 Task: Find connections with filter location Dongcun with filter topic #LetsWork with filter profile language Spanish with filter current company Pharma & Life Sciences Jobs with filter school MIT World Peace University with filter industry Performing Arts and Spectator Sports with filter service category Immigration Law with filter keywords title Communications Director
Action: Mouse moved to (494, 52)
Screenshot: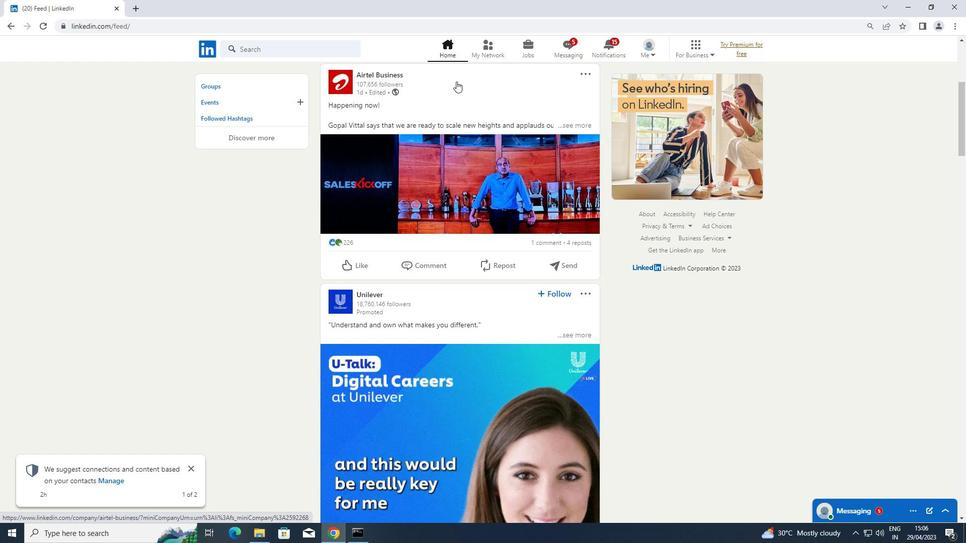 
Action: Mouse pressed left at (494, 52)
Screenshot: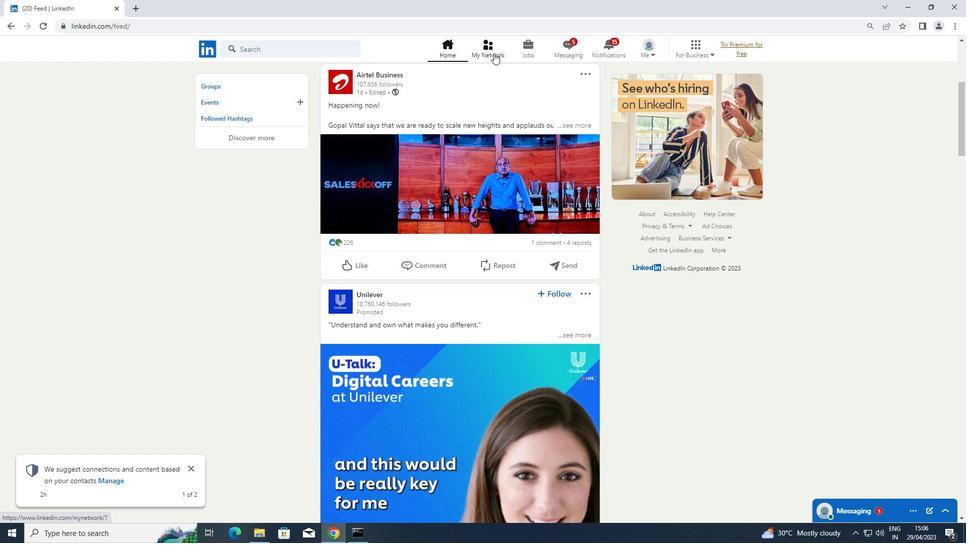 
Action: Mouse moved to (279, 98)
Screenshot: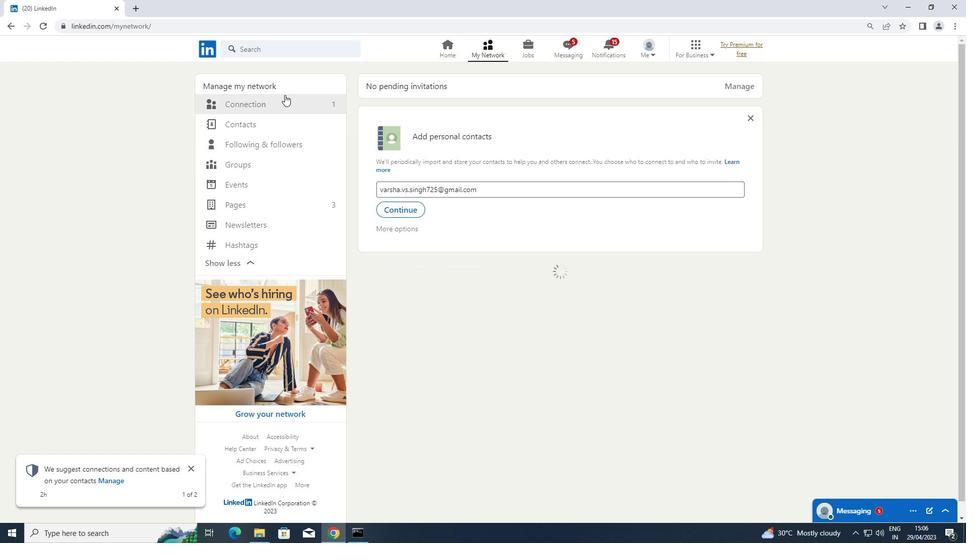 
Action: Mouse pressed left at (279, 98)
Screenshot: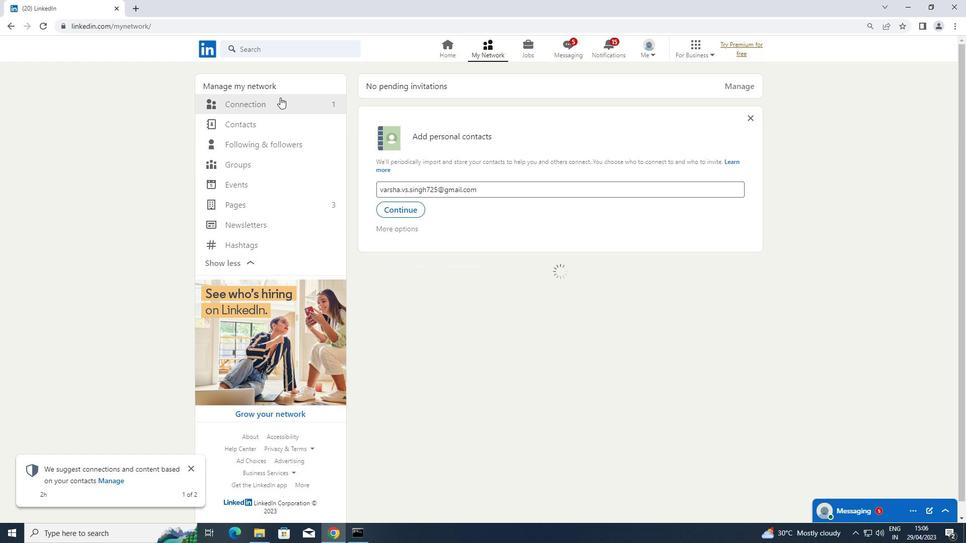 
Action: Mouse moved to (536, 101)
Screenshot: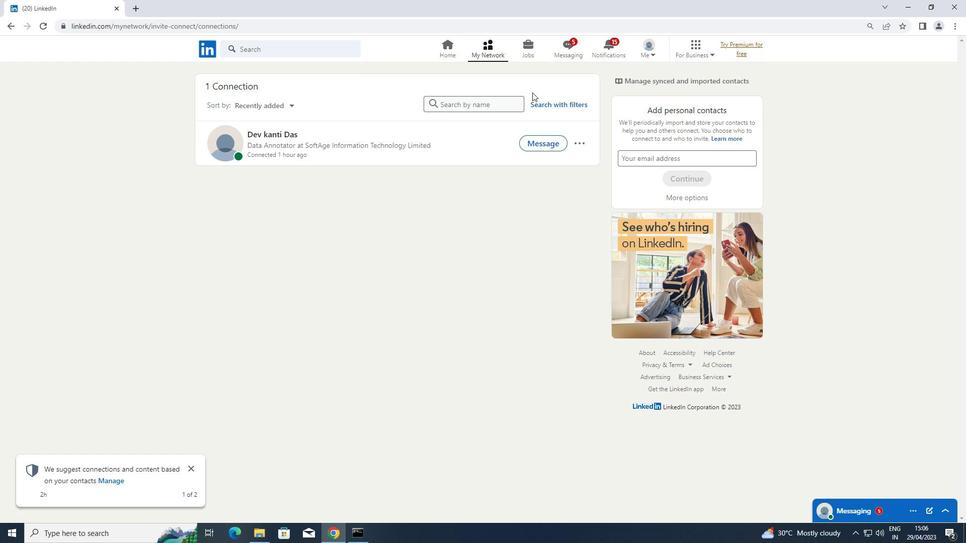 
Action: Mouse pressed left at (536, 101)
Screenshot: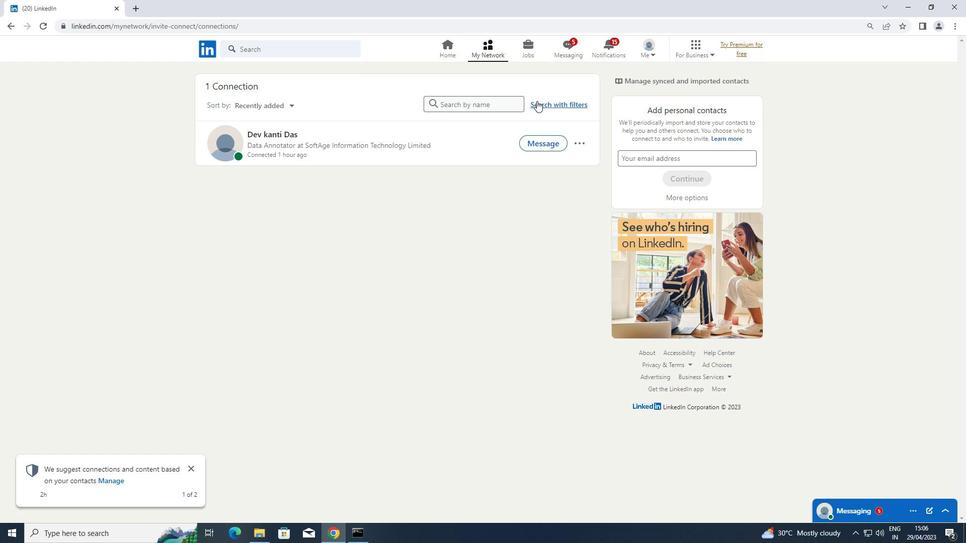 
Action: Mouse moved to (514, 77)
Screenshot: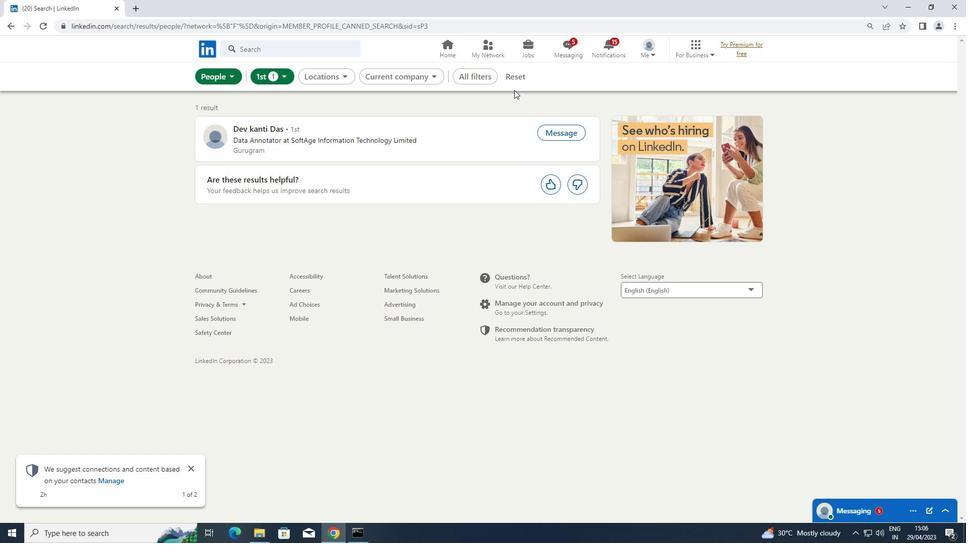 
Action: Mouse pressed left at (514, 77)
Screenshot: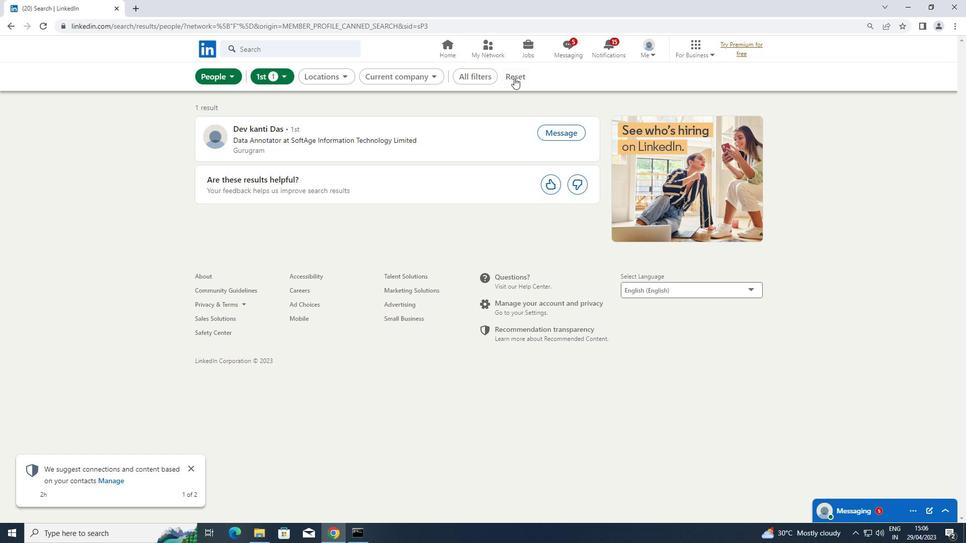 
Action: Mouse pressed left at (514, 77)
Screenshot: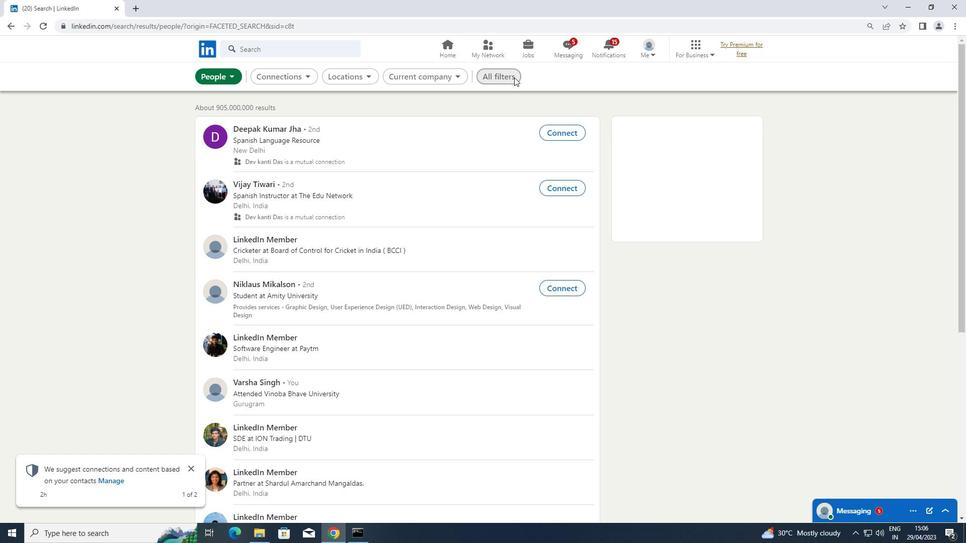 
Action: Mouse moved to (793, 192)
Screenshot: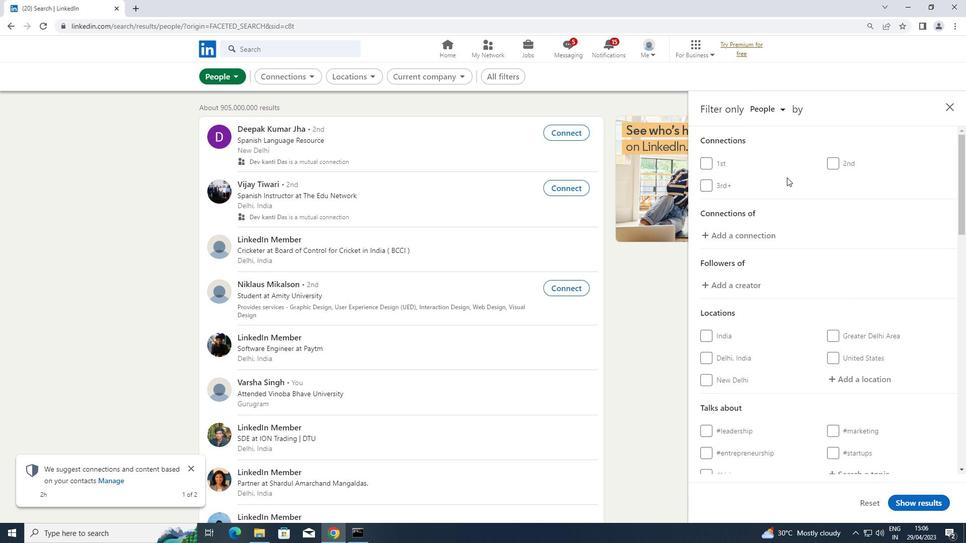 
Action: Mouse scrolled (793, 192) with delta (0, 0)
Screenshot: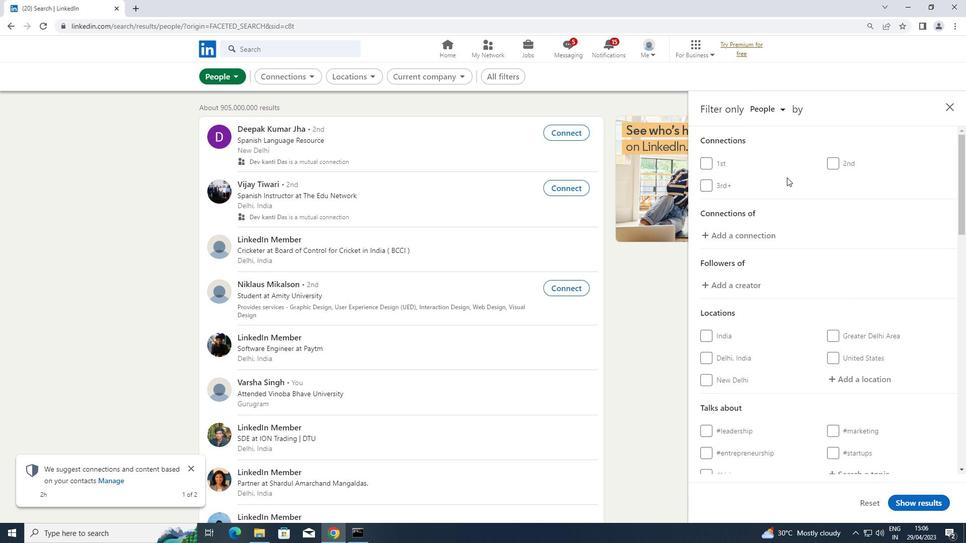 
Action: Mouse moved to (858, 333)
Screenshot: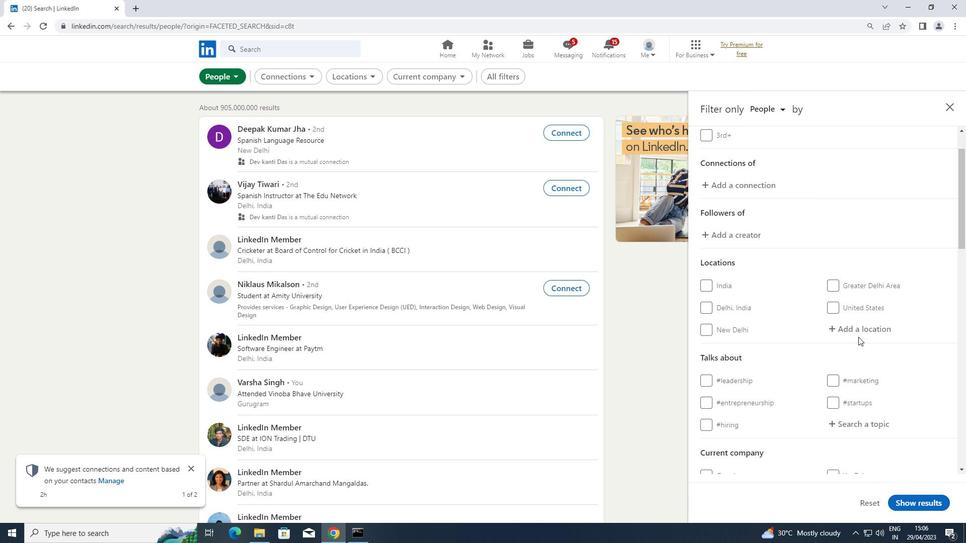 
Action: Mouse pressed left at (858, 333)
Screenshot: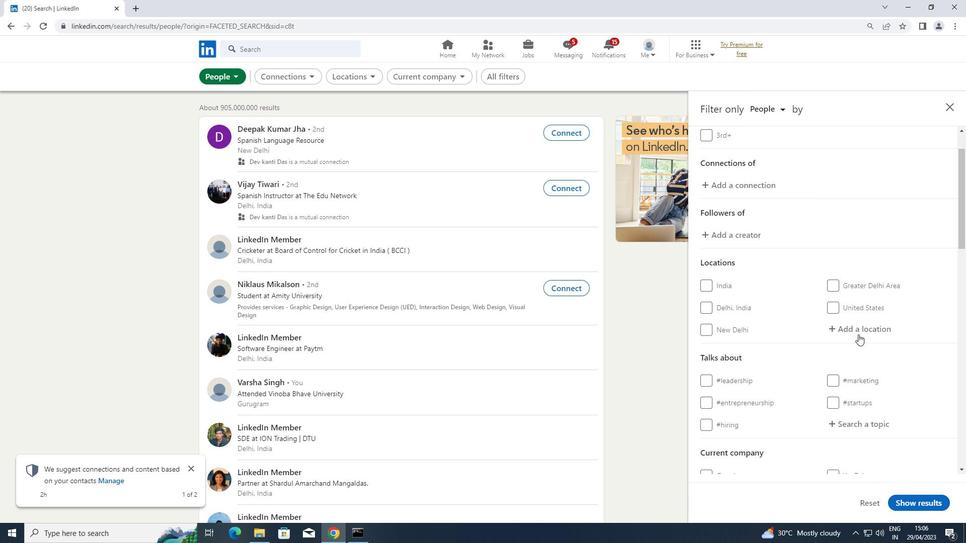 
Action: Key pressed <Key.shift>DONGCUN
Screenshot: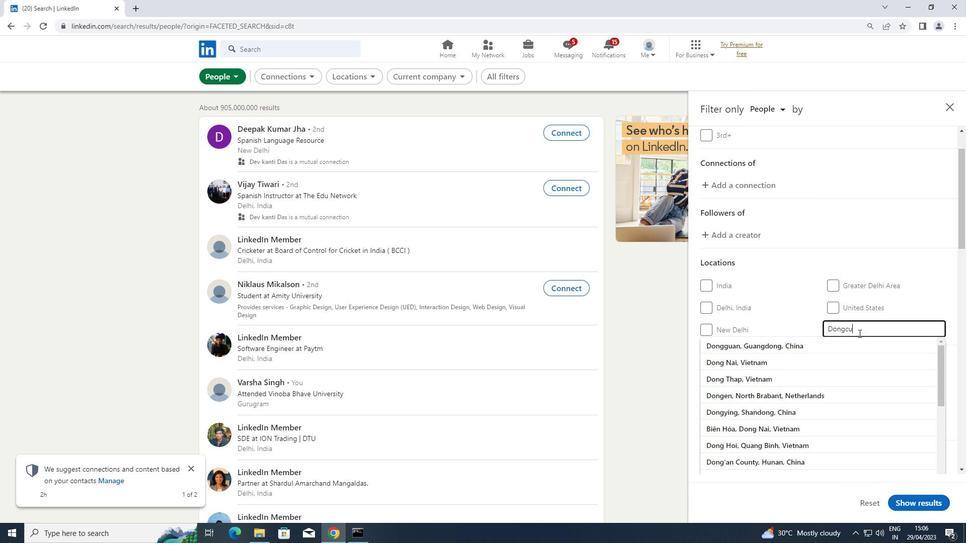 
Action: Mouse moved to (815, 348)
Screenshot: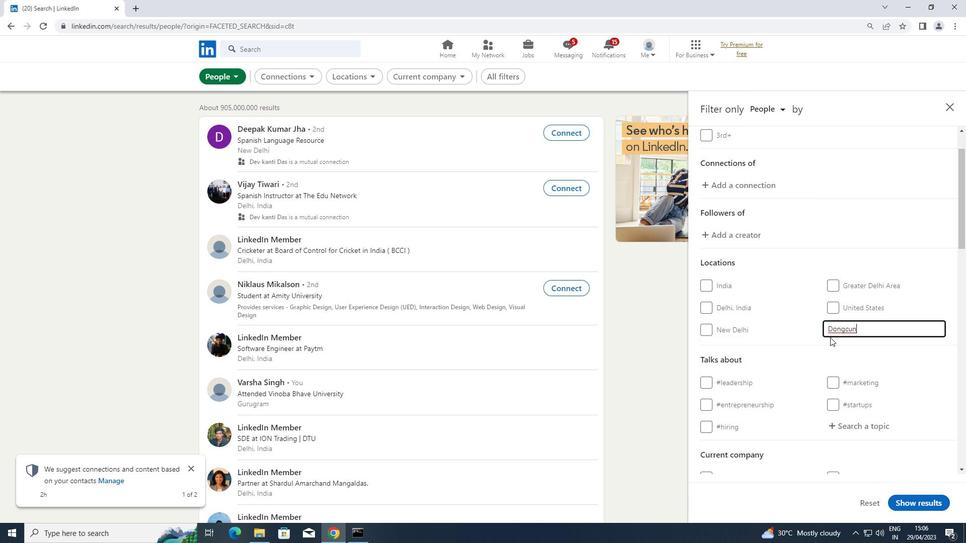 
Action: Mouse scrolled (815, 347) with delta (0, 0)
Screenshot: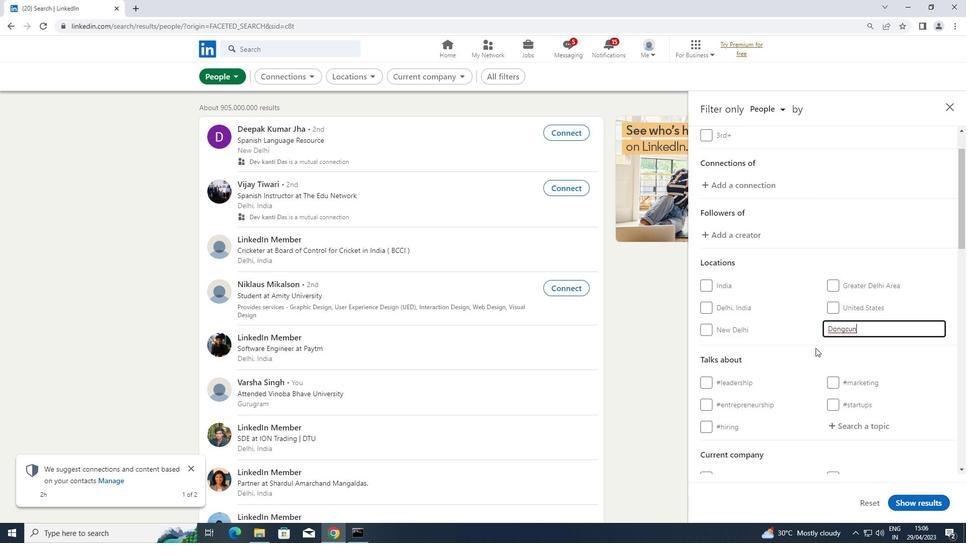 
Action: Mouse moved to (834, 373)
Screenshot: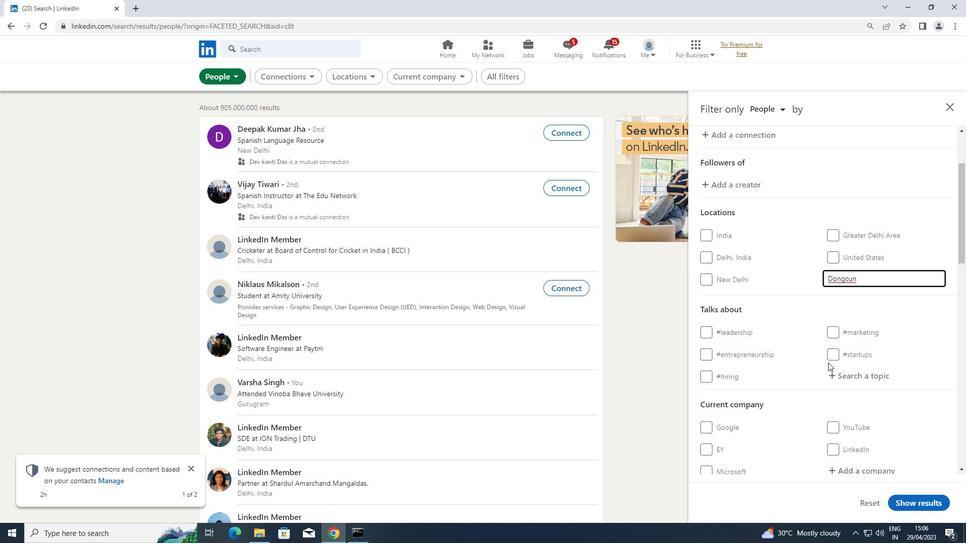 
Action: Mouse pressed left at (834, 373)
Screenshot: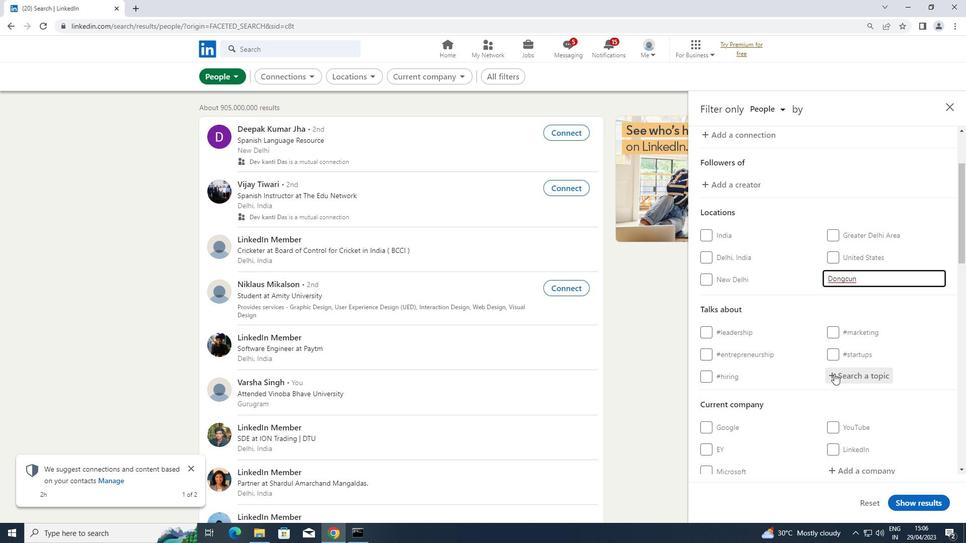 
Action: Key pressed <Key.shift>#<Key.shift>LETS<Key.shift>WORK
Screenshot: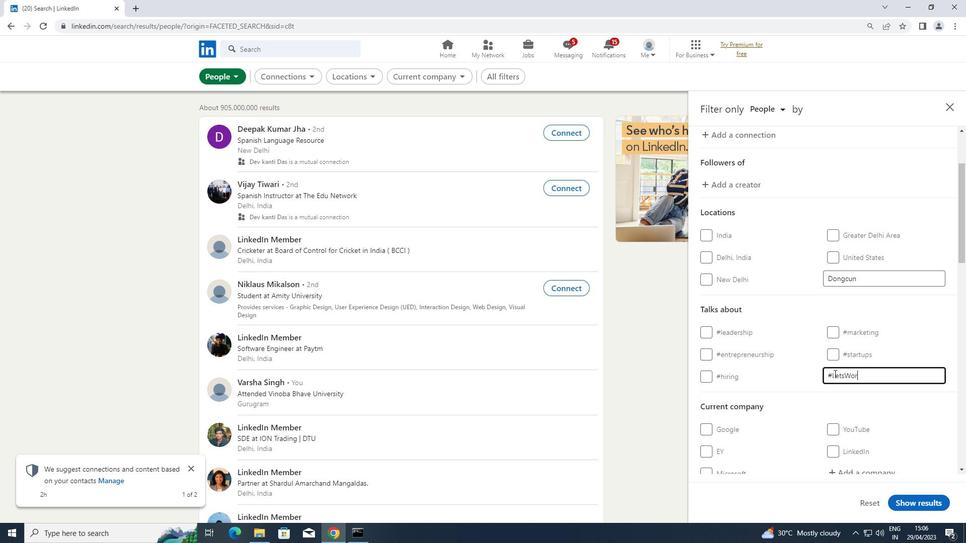 
Action: Mouse moved to (782, 398)
Screenshot: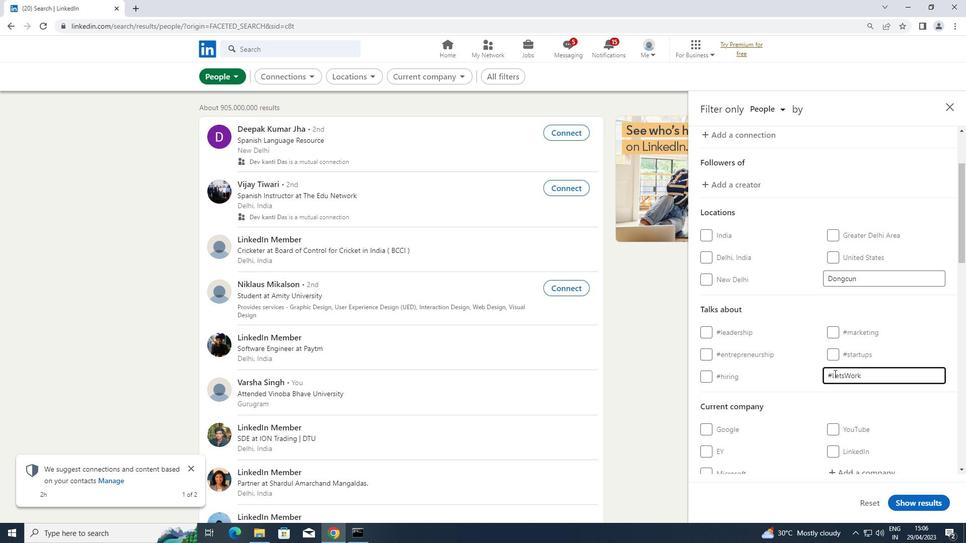 
Action: Mouse scrolled (782, 398) with delta (0, 0)
Screenshot: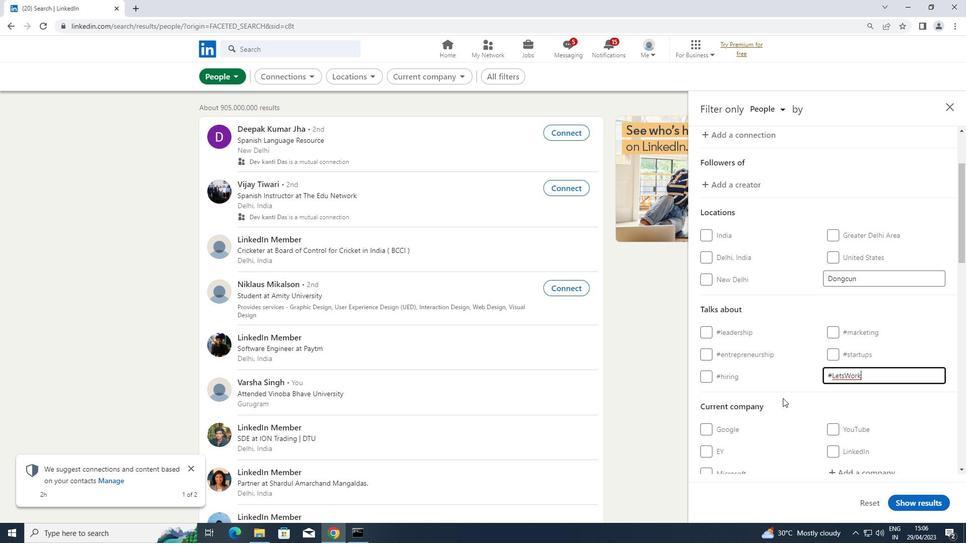 
Action: Mouse scrolled (782, 398) with delta (0, 0)
Screenshot: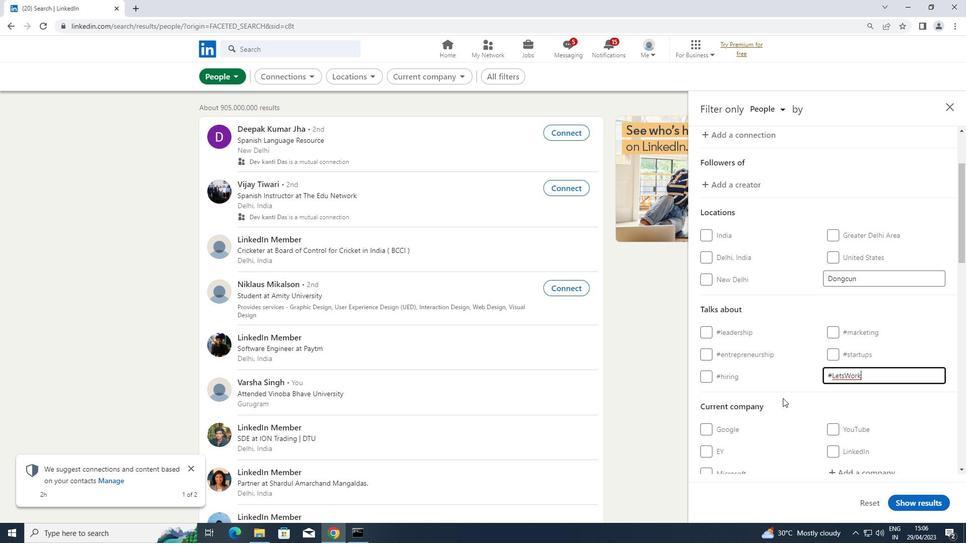 
Action: Mouse scrolled (782, 398) with delta (0, 0)
Screenshot: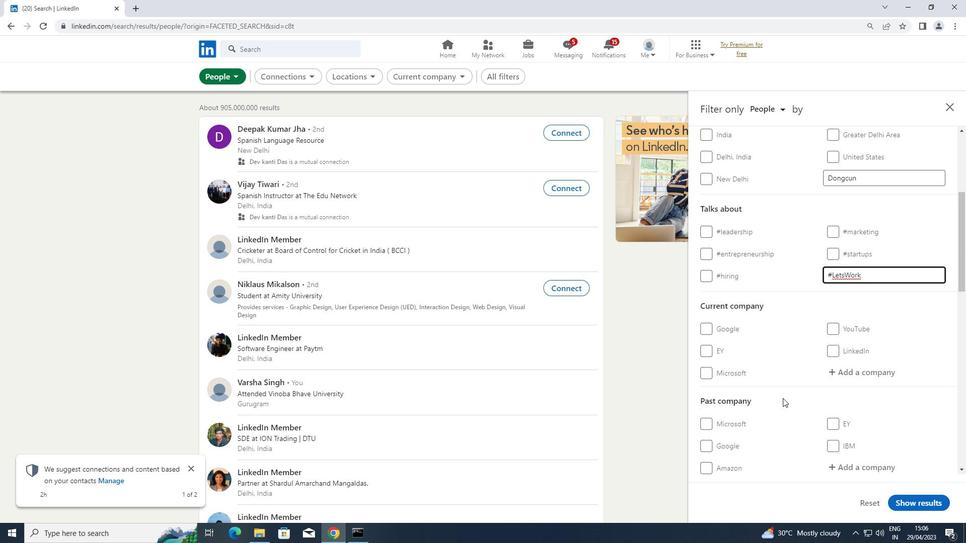 
Action: Mouse scrolled (782, 398) with delta (0, 0)
Screenshot: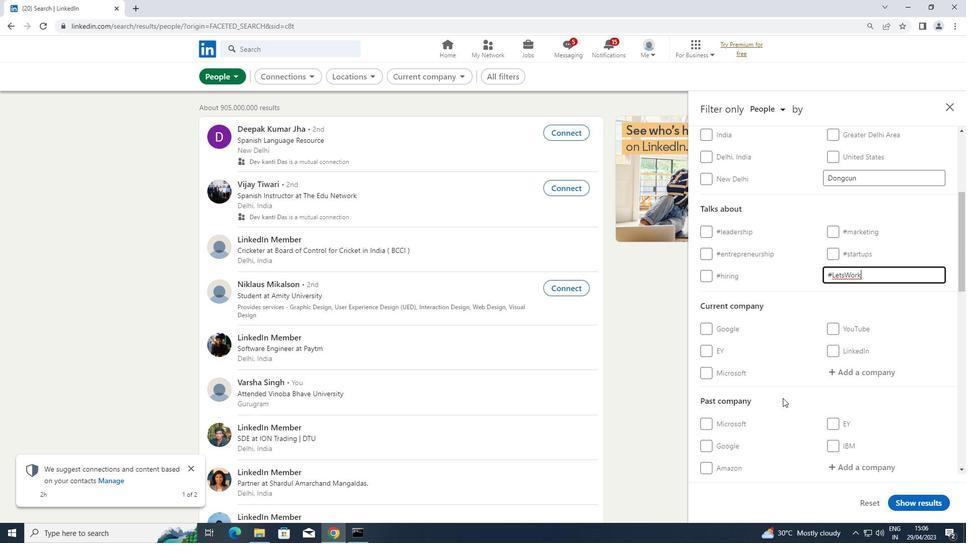 
Action: Mouse scrolled (782, 398) with delta (0, 0)
Screenshot: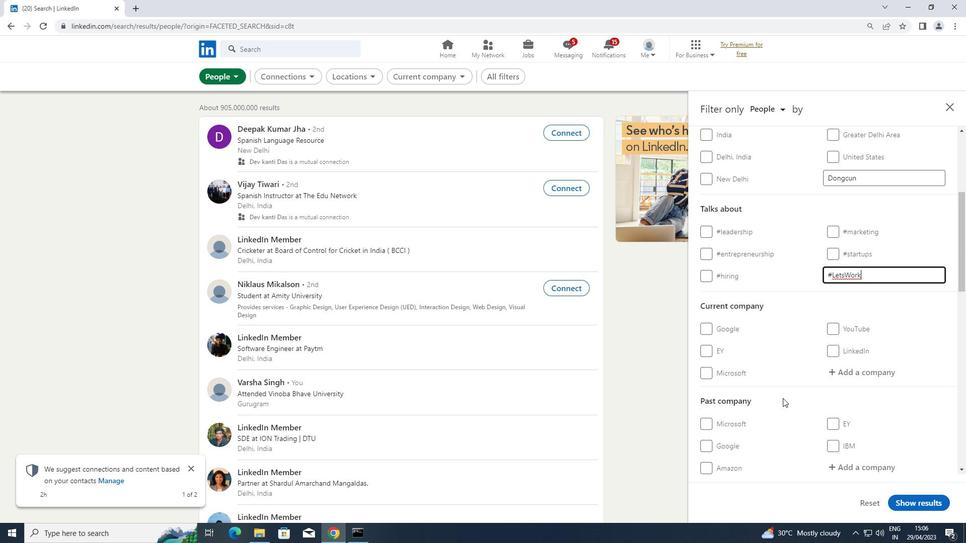 
Action: Mouse scrolled (782, 398) with delta (0, 0)
Screenshot: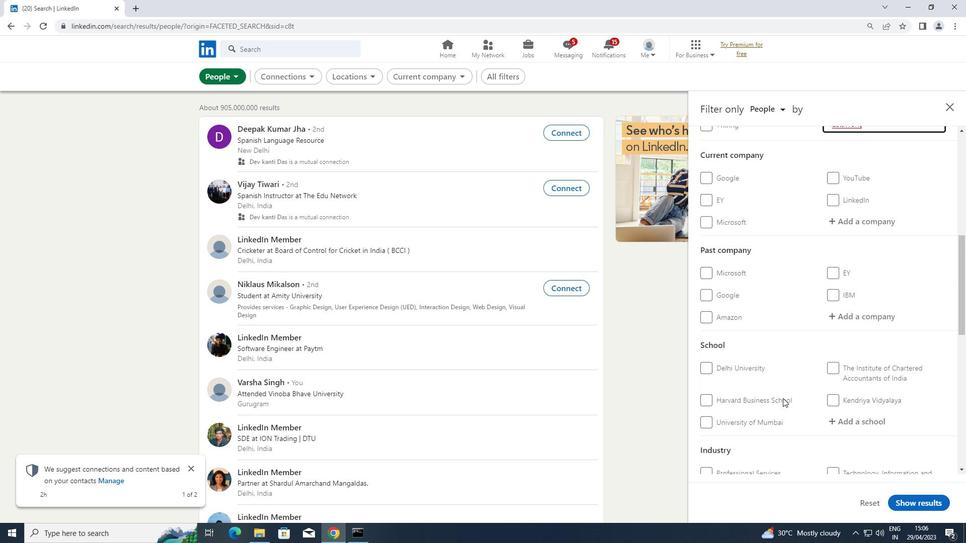 
Action: Mouse scrolled (782, 398) with delta (0, 0)
Screenshot: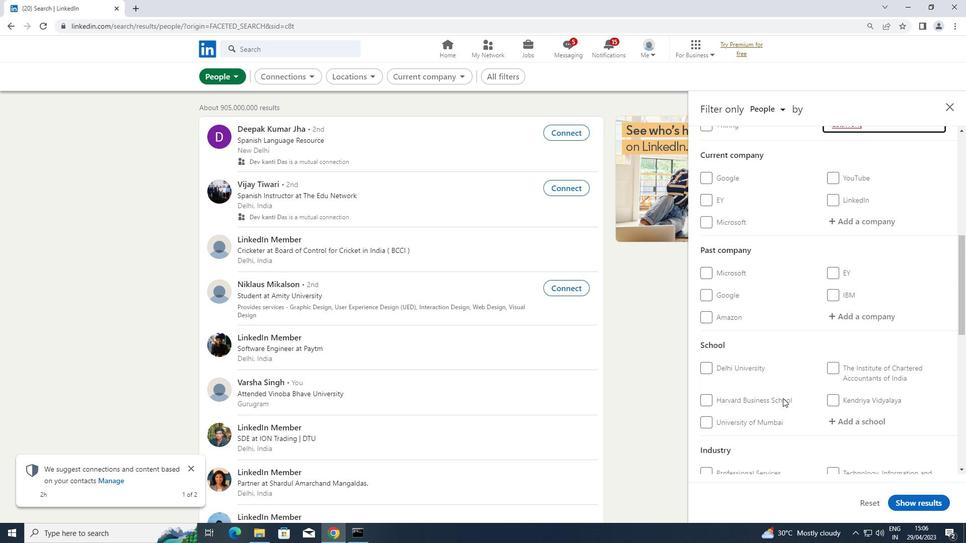 
Action: Mouse scrolled (782, 398) with delta (0, 0)
Screenshot: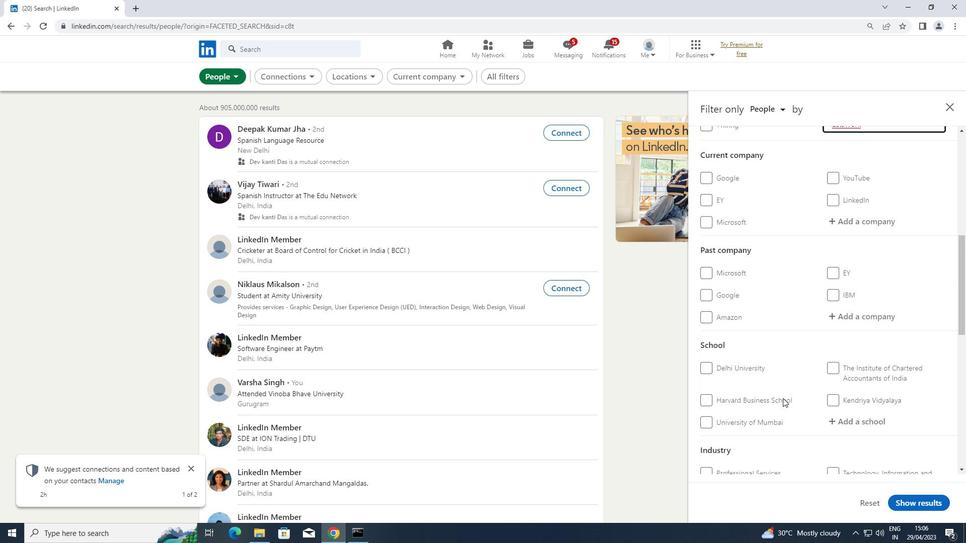 
Action: Mouse scrolled (782, 398) with delta (0, 0)
Screenshot: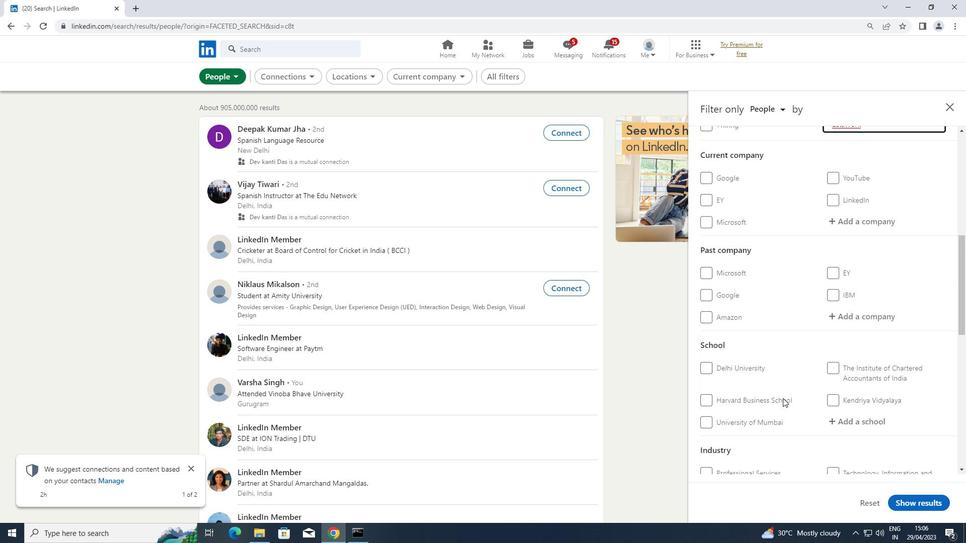
Action: Mouse moved to (704, 410)
Screenshot: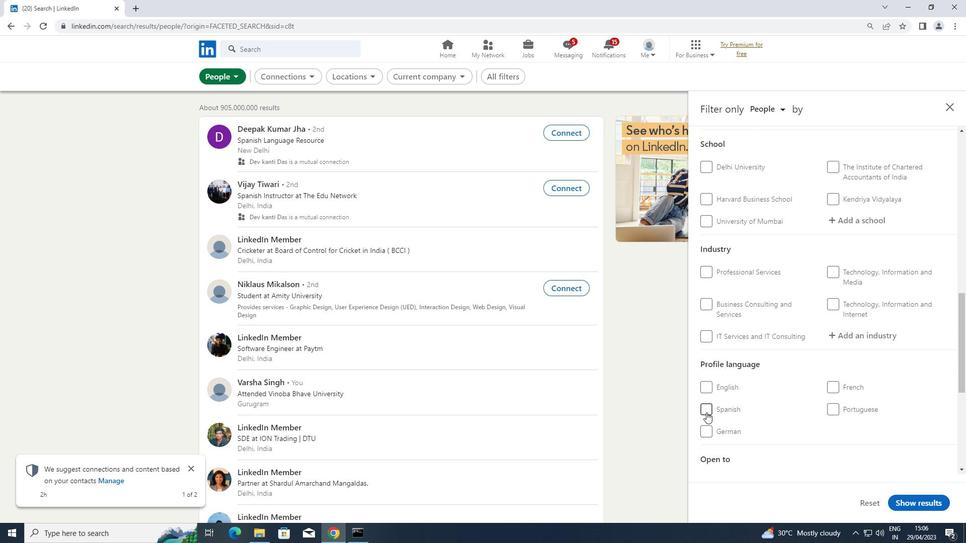 
Action: Mouse pressed left at (704, 410)
Screenshot: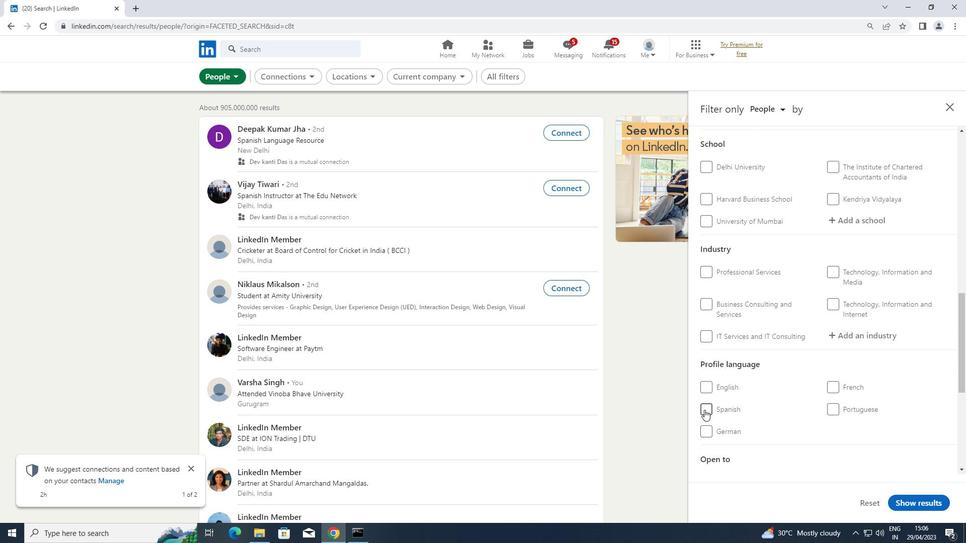
Action: Mouse moved to (767, 398)
Screenshot: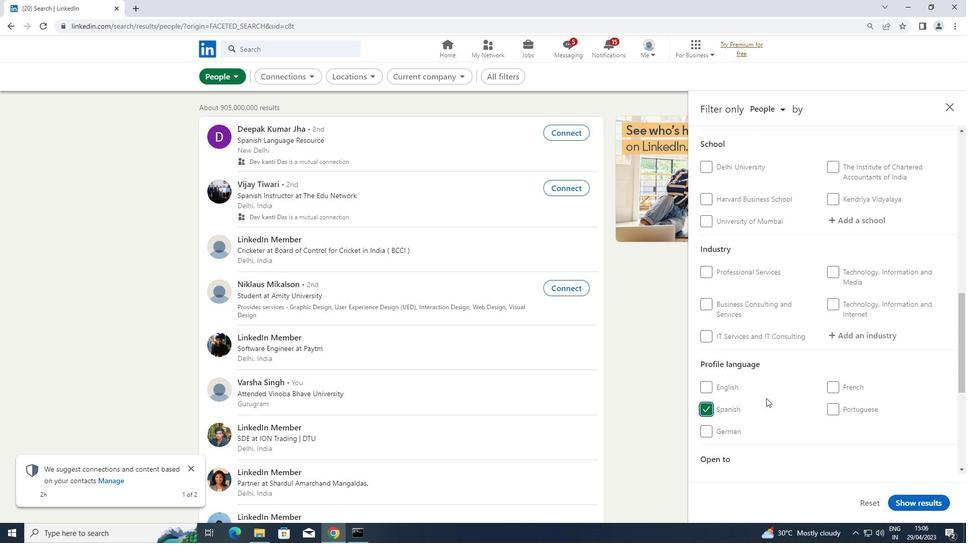 
Action: Mouse scrolled (767, 399) with delta (0, 0)
Screenshot: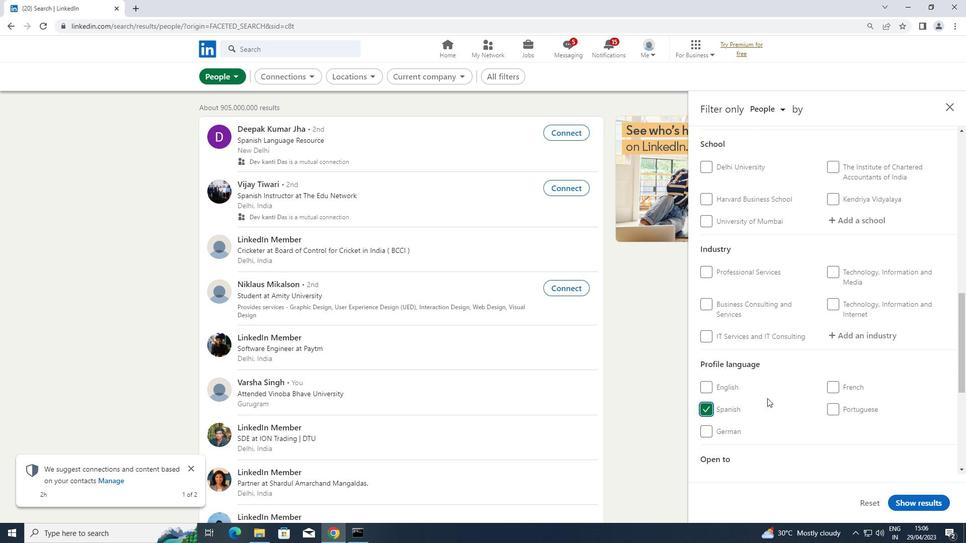 
Action: Mouse scrolled (767, 399) with delta (0, 0)
Screenshot: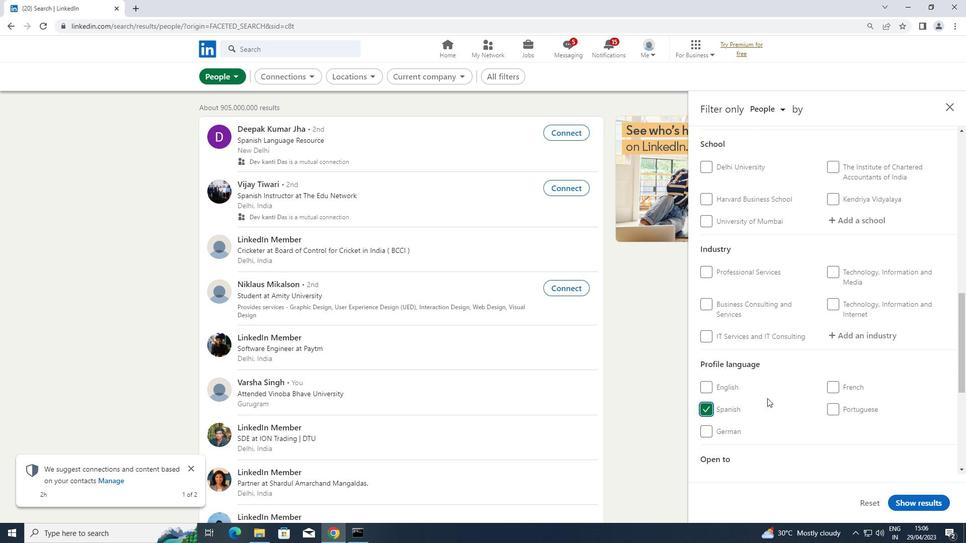 
Action: Mouse scrolled (767, 399) with delta (0, 0)
Screenshot: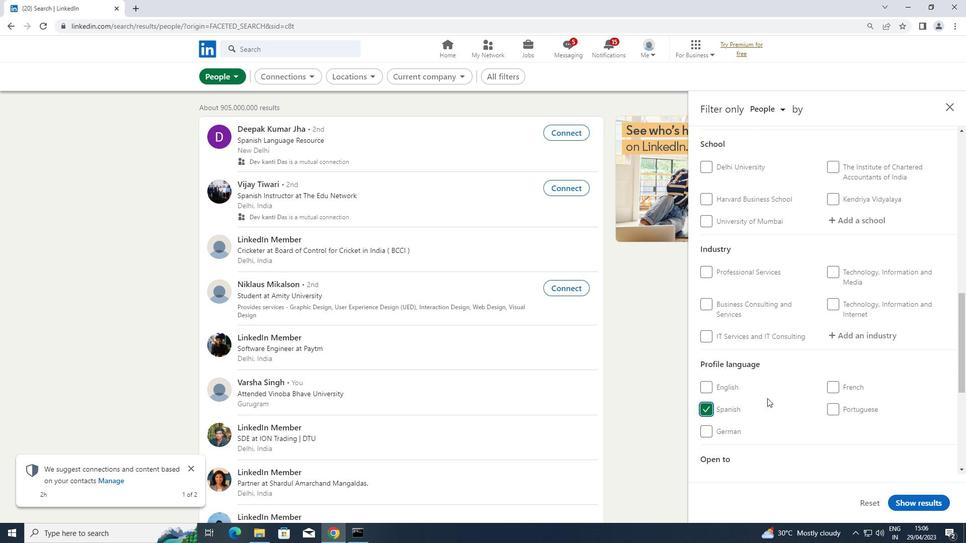 
Action: Mouse scrolled (767, 399) with delta (0, 0)
Screenshot: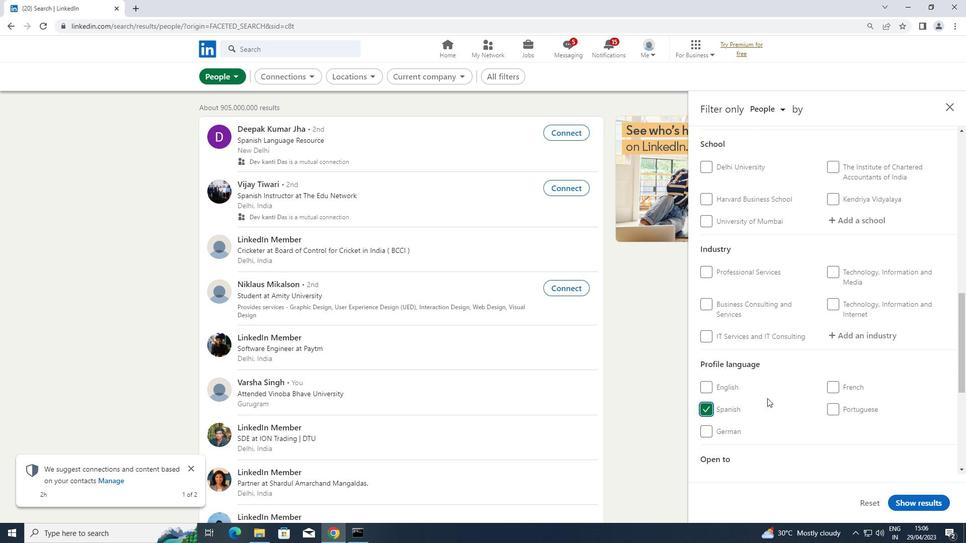
Action: Mouse scrolled (767, 399) with delta (0, 0)
Screenshot: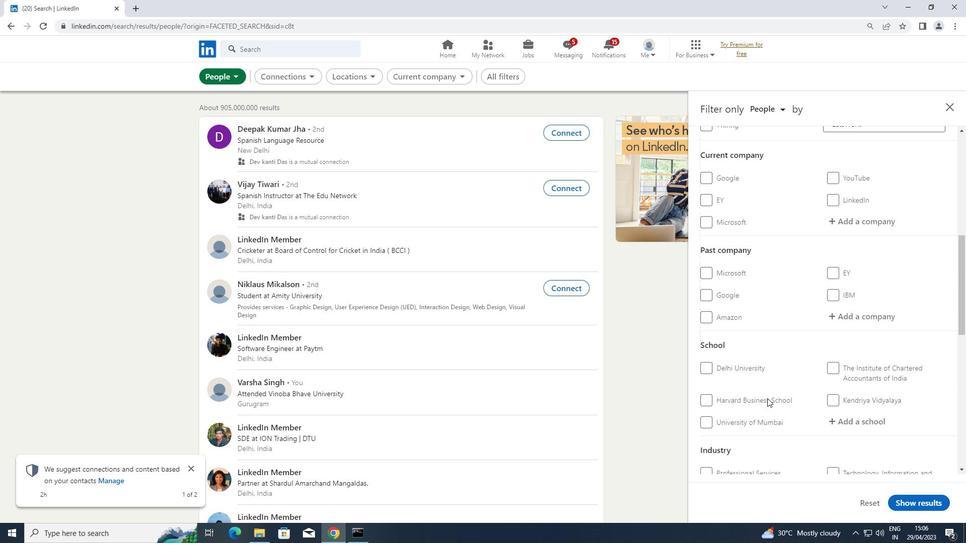 
Action: Mouse scrolled (767, 399) with delta (0, 0)
Screenshot: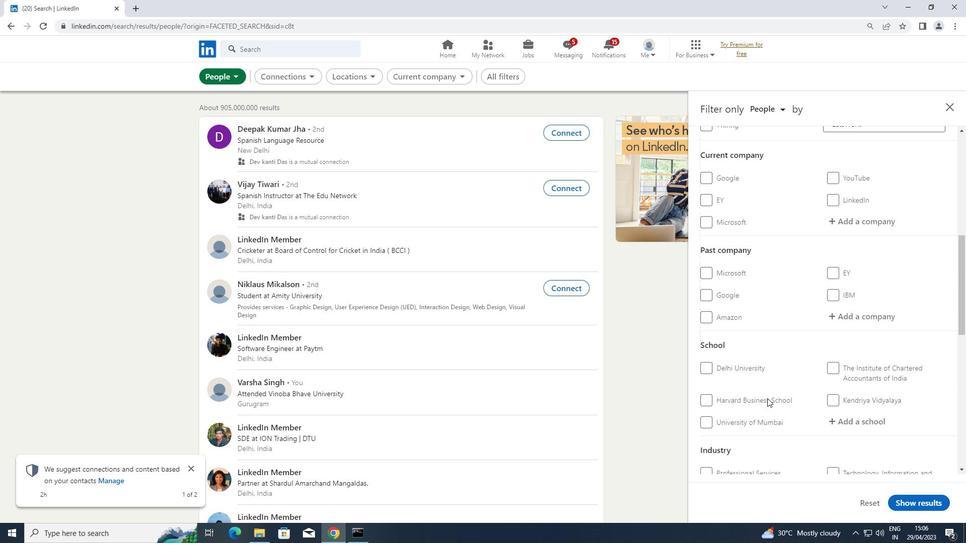 
Action: Mouse moved to (857, 322)
Screenshot: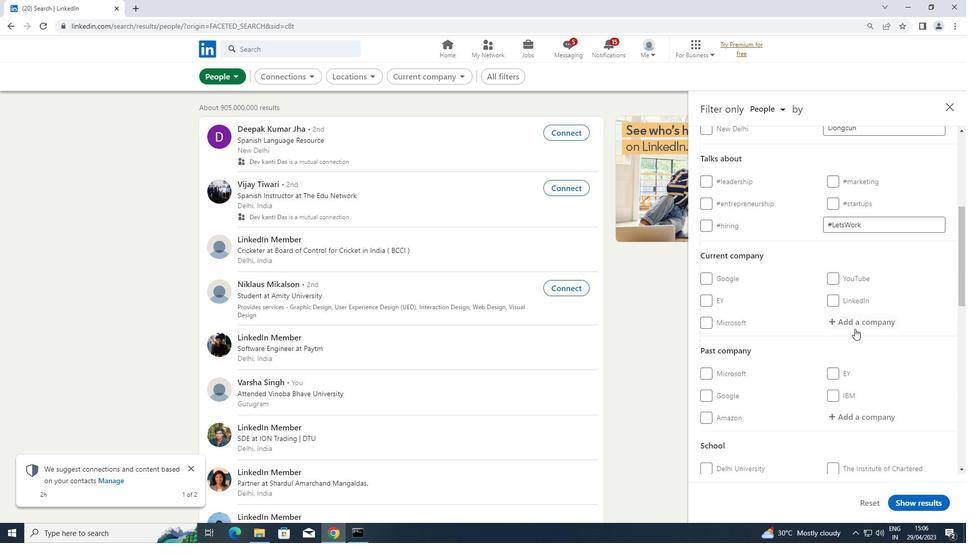 
Action: Mouse pressed left at (857, 322)
Screenshot: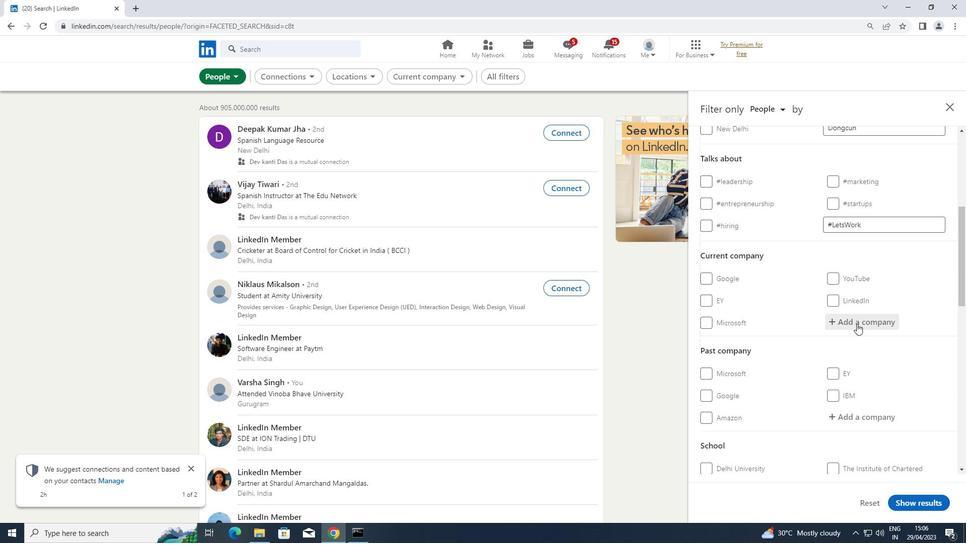 
Action: Key pressed <Key.shift>PHARMA<Key.space><Key.shift>&<Key.space><Key.shift>LIFE
Screenshot: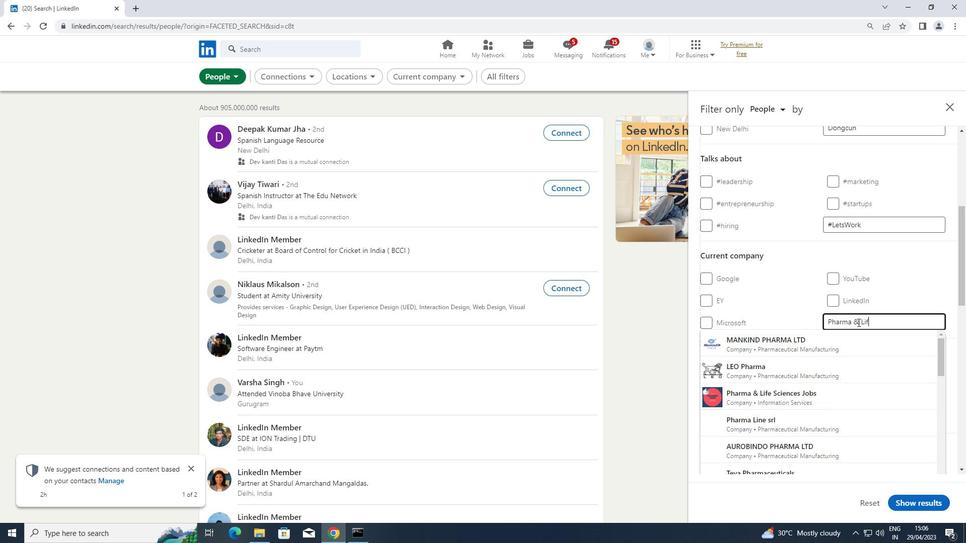 
Action: Mouse moved to (809, 335)
Screenshot: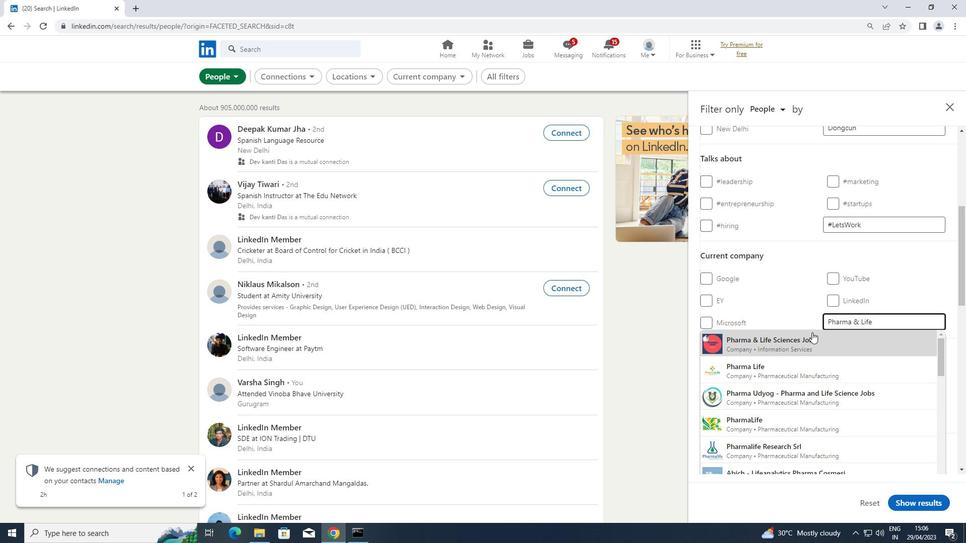 
Action: Mouse pressed left at (809, 335)
Screenshot: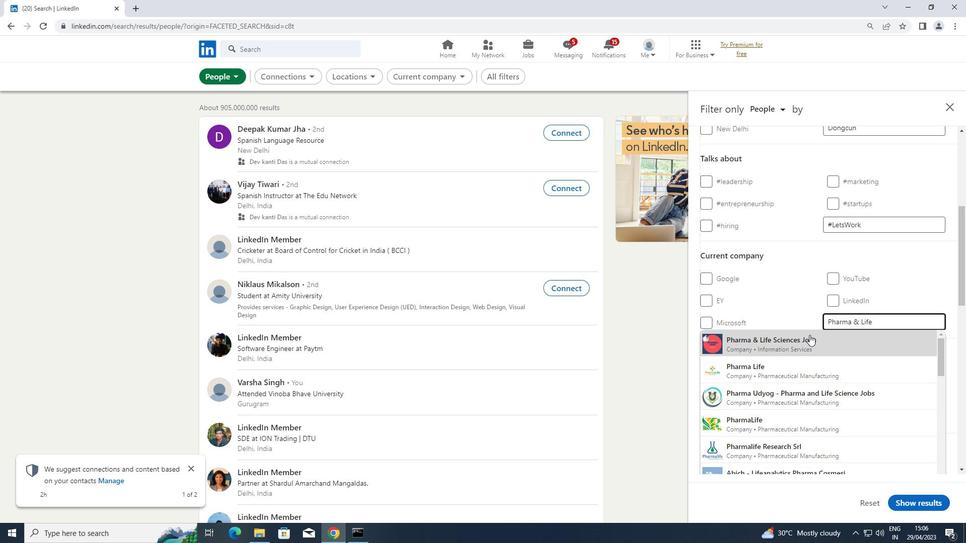 
Action: Mouse scrolled (809, 335) with delta (0, 0)
Screenshot: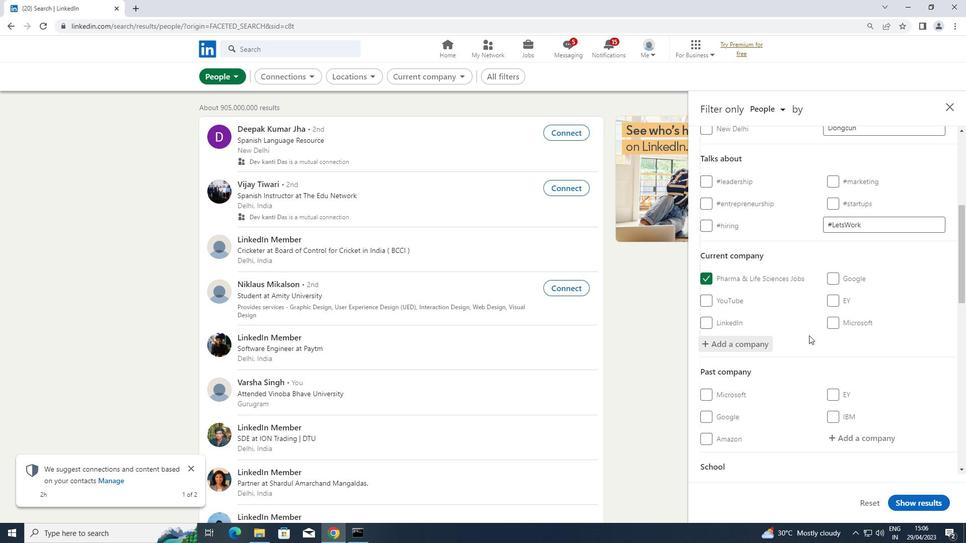 
Action: Mouse scrolled (809, 335) with delta (0, 0)
Screenshot: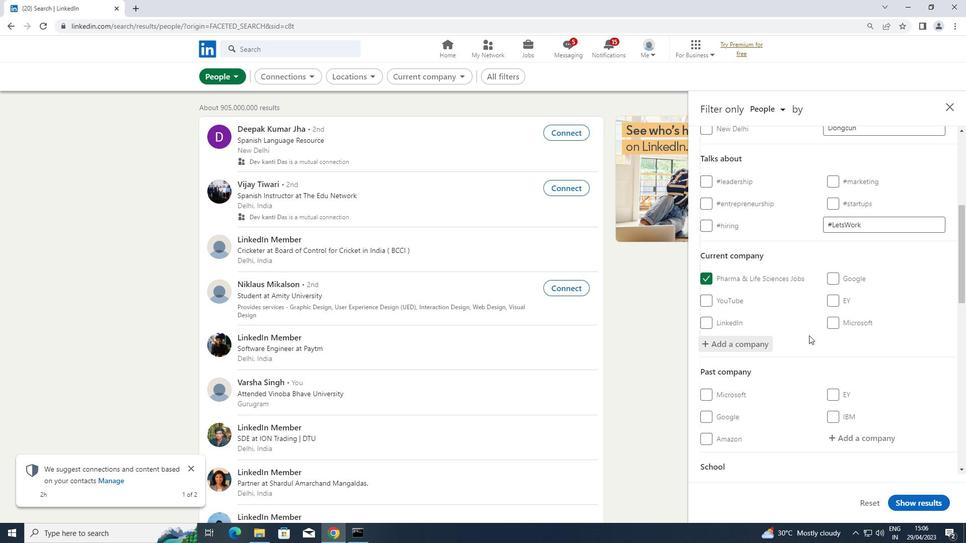 
Action: Mouse moved to (859, 416)
Screenshot: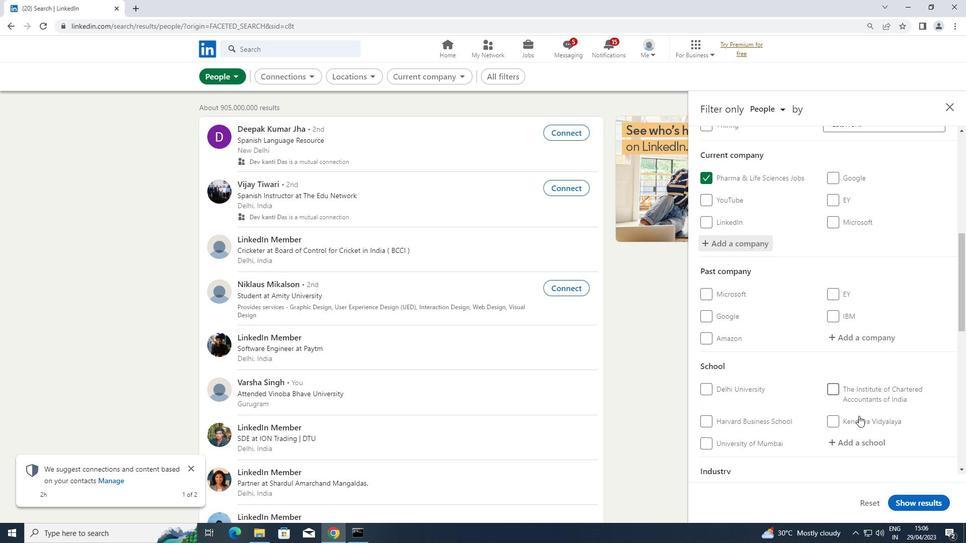 
Action: Mouse scrolled (859, 415) with delta (0, 0)
Screenshot: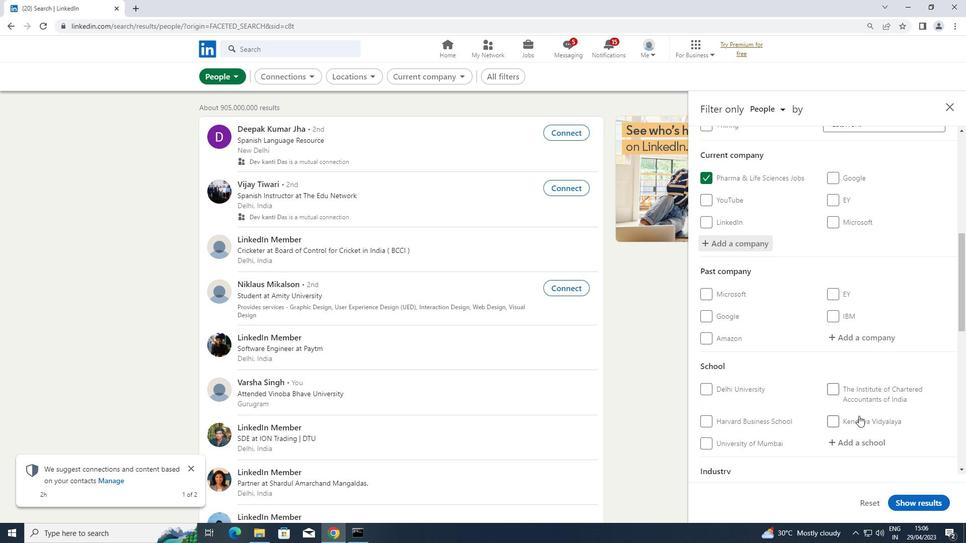 
Action: Mouse scrolled (859, 415) with delta (0, 0)
Screenshot: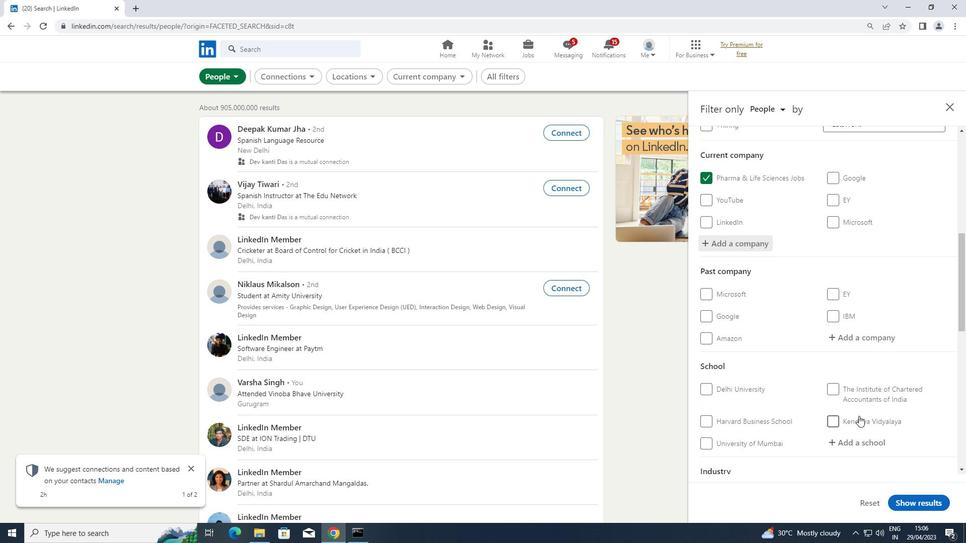 
Action: Mouse moved to (862, 342)
Screenshot: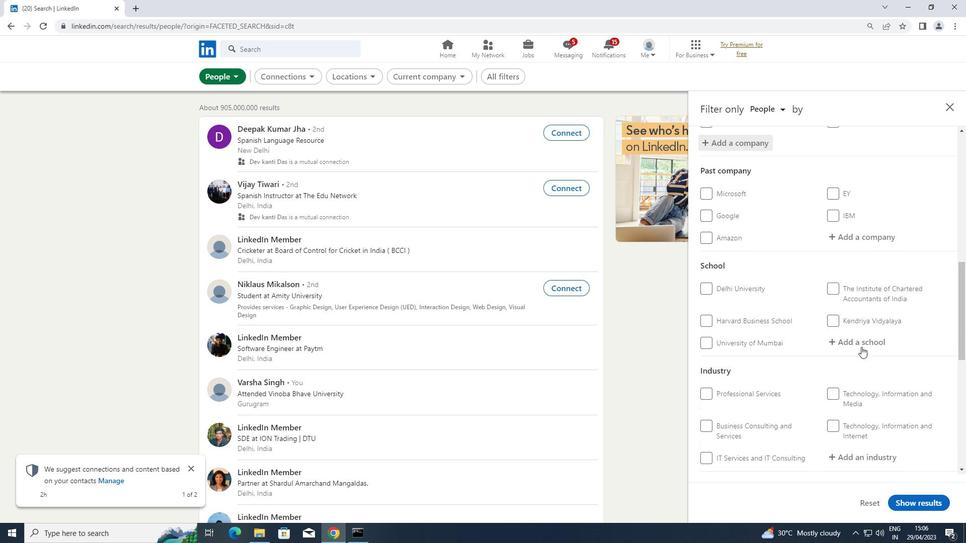 
Action: Mouse pressed left at (862, 342)
Screenshot: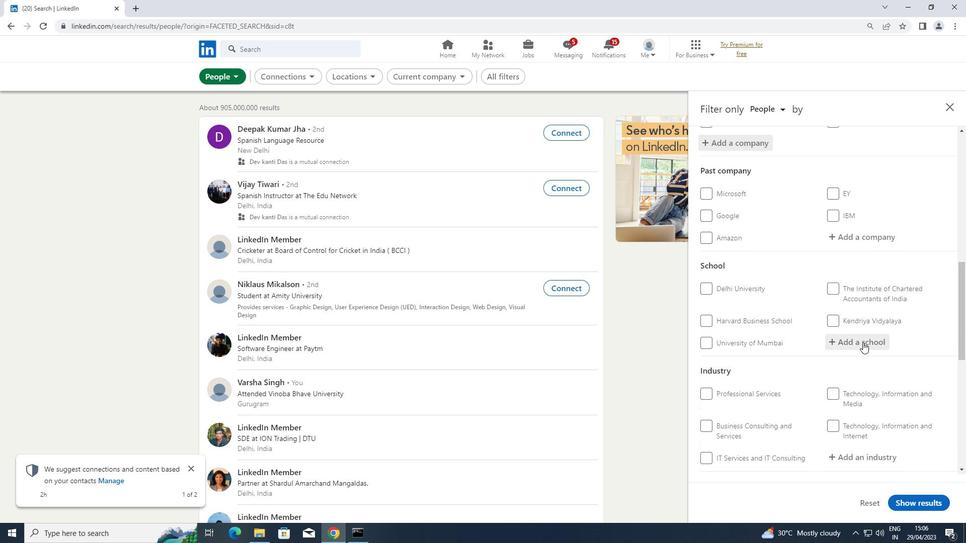 
Action: Key pressed <Key.shift>MIT<Key.space><Key.shift>WORLD
Screenshot: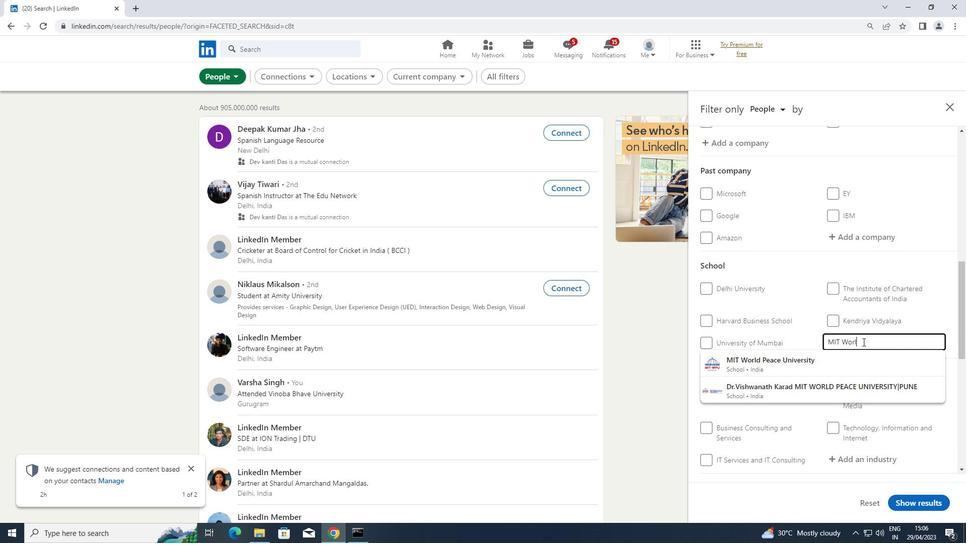 
Action: Mouse moved to (771, 358)
Screenshot: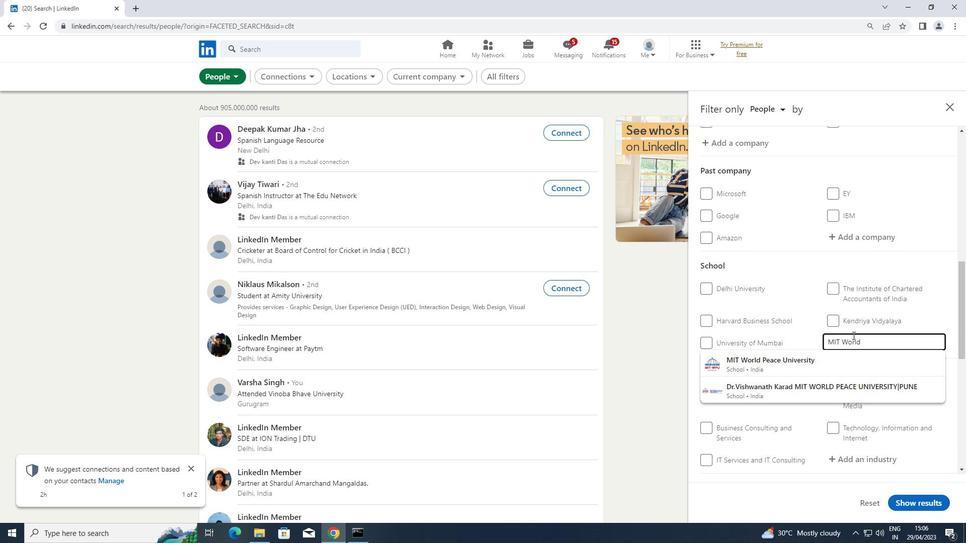 
Action: Mouse pressed left at (771, 358)
Screenshot: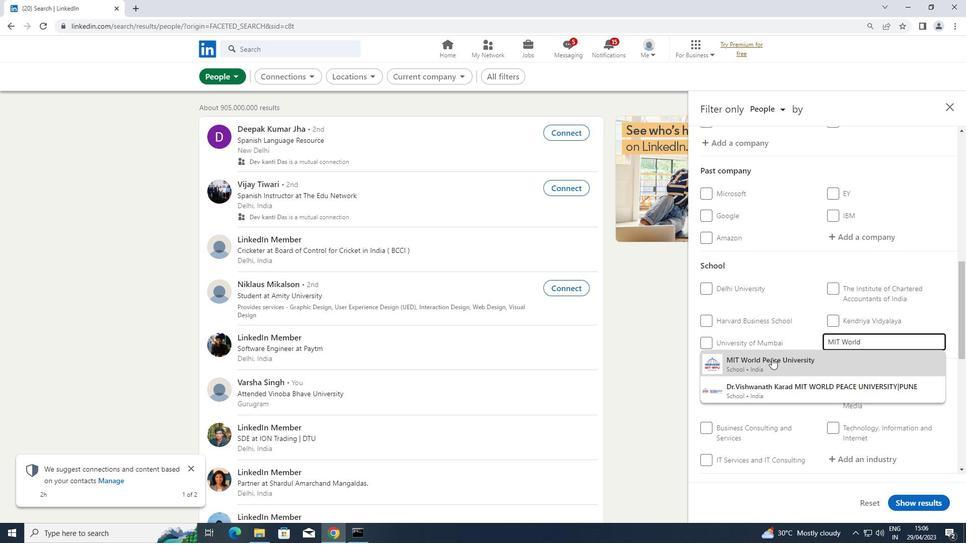 
Action: Mouse scrolled (771, 357) with delta (0, 0)
Screenshot: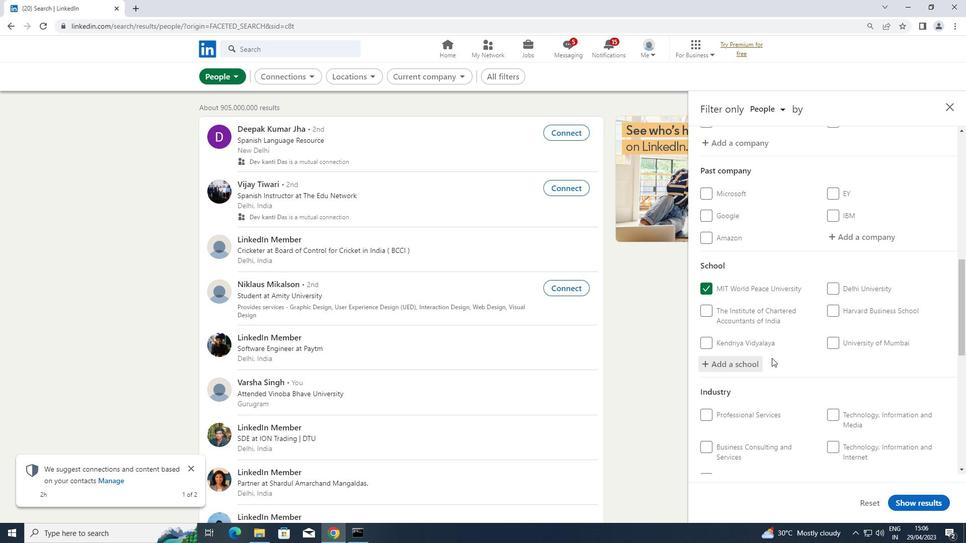 
Action: Mouse scrolled (771, 357) with delta (0, 0)
Screenshot: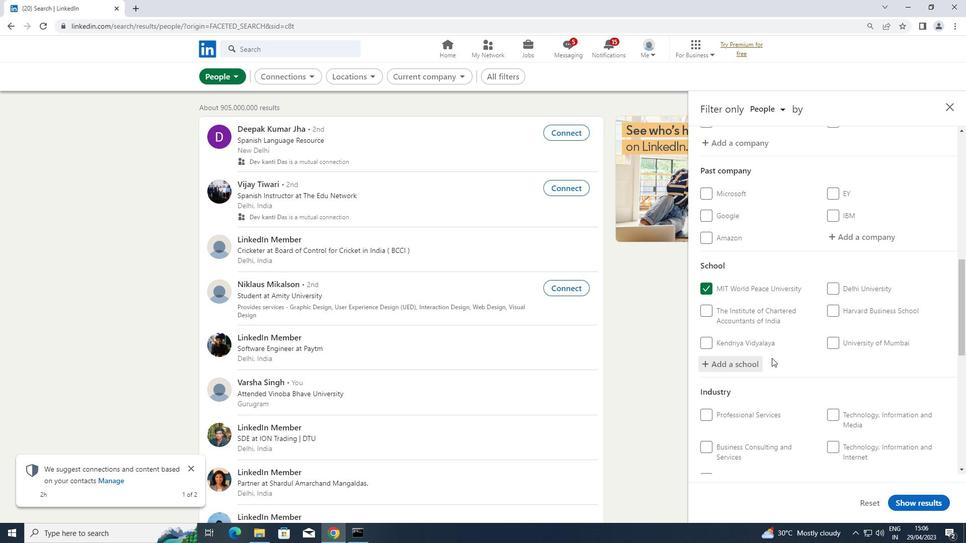 
Action: Mouse moved to (865, 379)
Screenshot: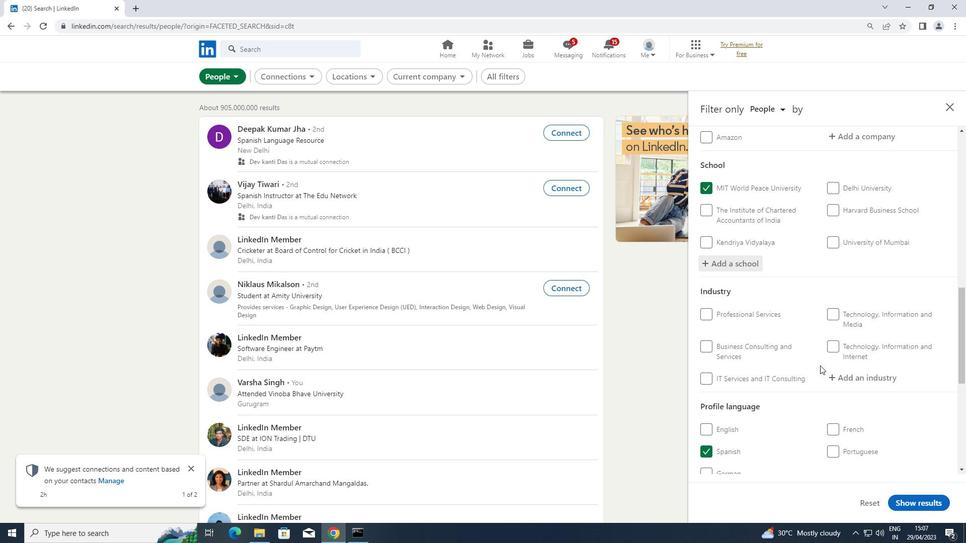 
Action: Mouse pressed left at (865, 379)
Screenshot: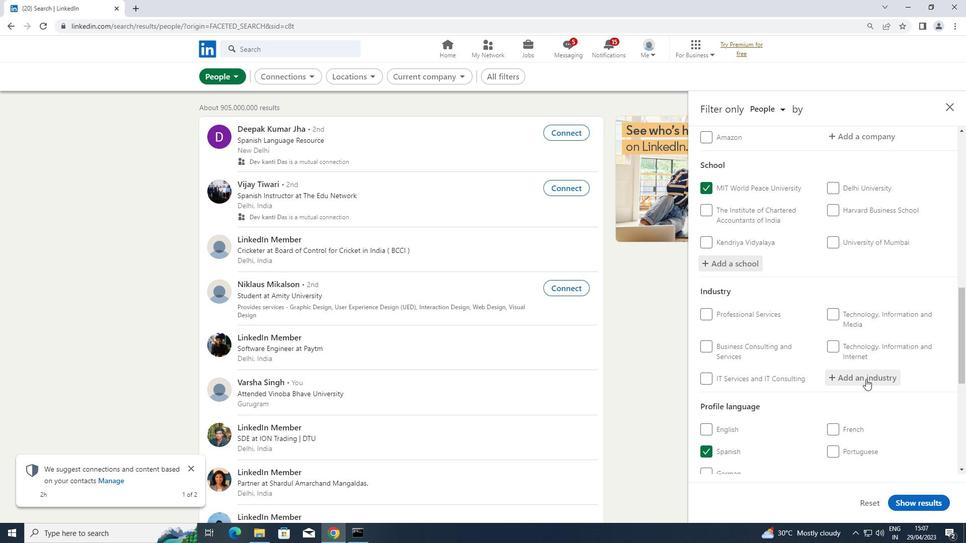 
Action: Key pressed <Key.shift>PERFORMING
Screenshot: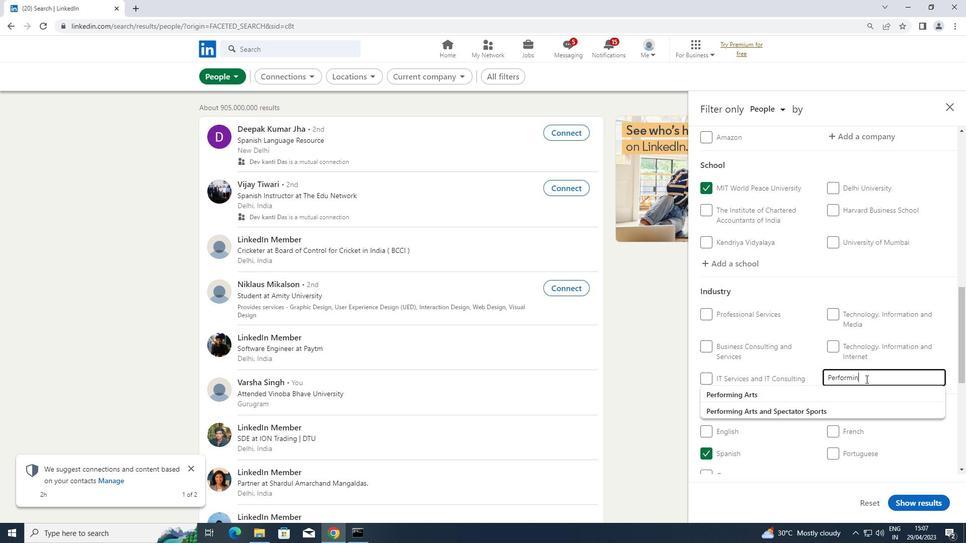 
Action: Mouse moved to (803, 407)
Screenshot: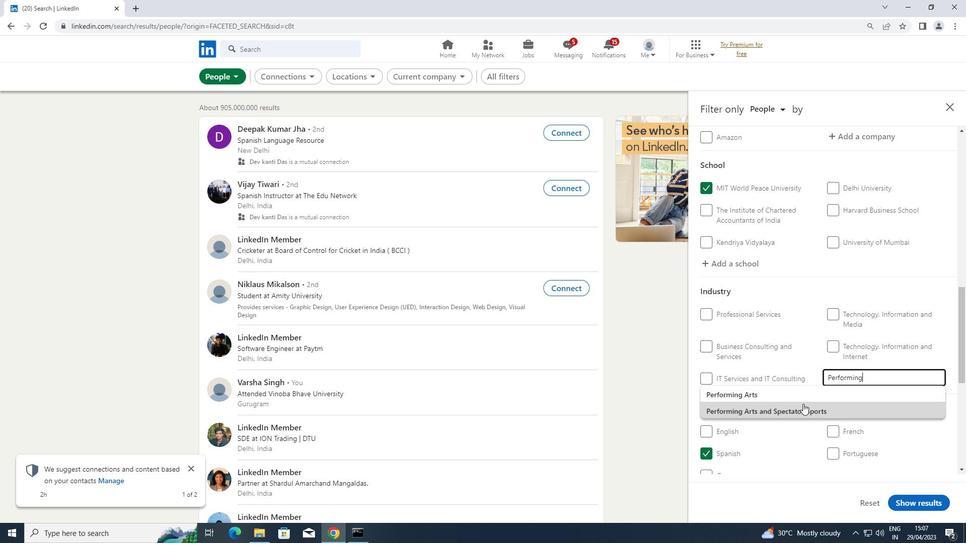 
Action: Mouse pressed left at (803, 407)
Screenshot: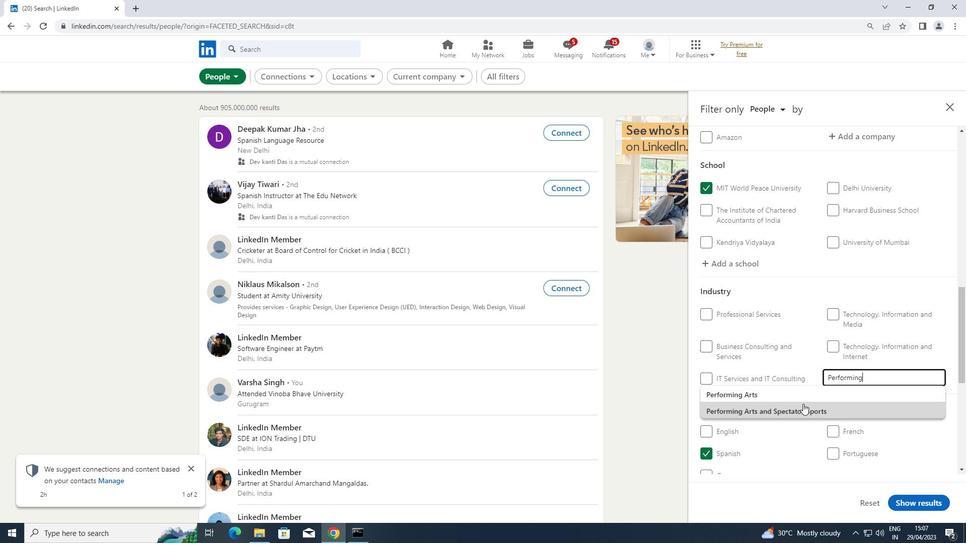 
Action: Mouse scrolled (803, 406) with delta (0, 0)
Screenshot: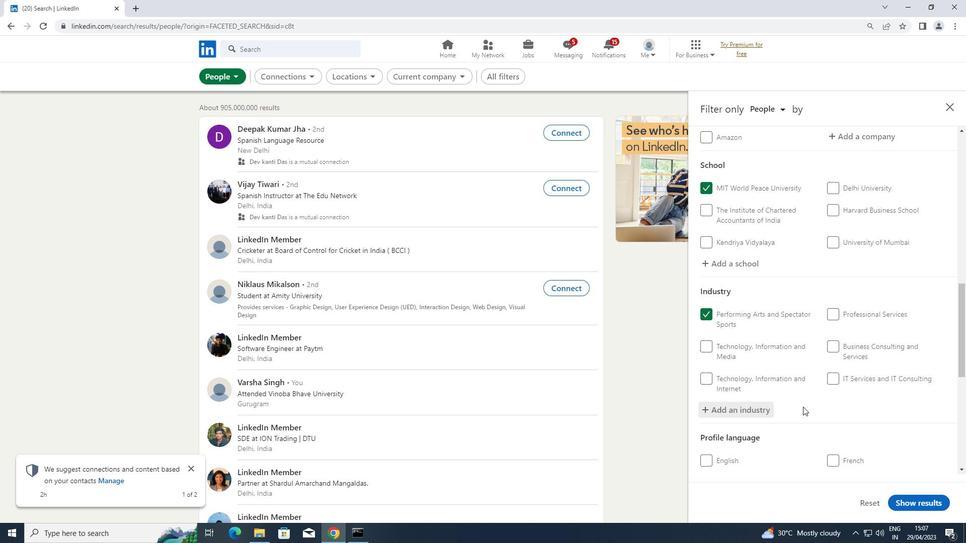 
Action: Mouse scrolled (803, 406) with delta (0, 0)
Screenshot: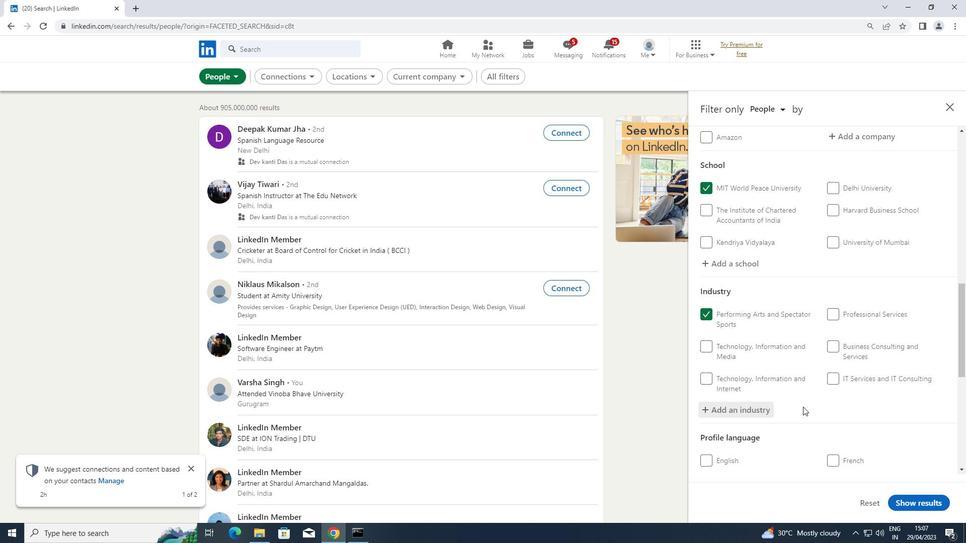 
Action: Mouse scrolled (803, 406) with delta (0, 0)
Screenshot: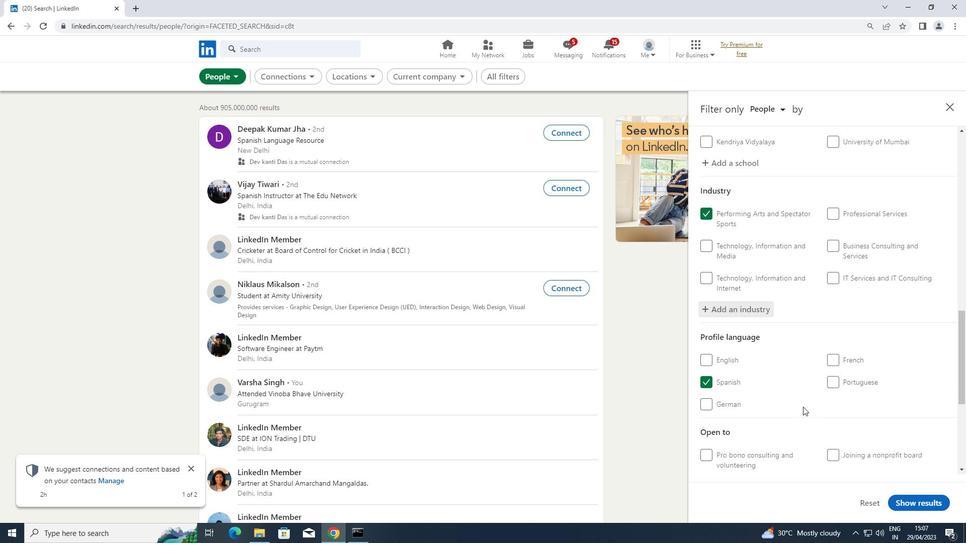 
Action: Mouse scrolled (803, 406) with delta (0, 0)
Screenshot: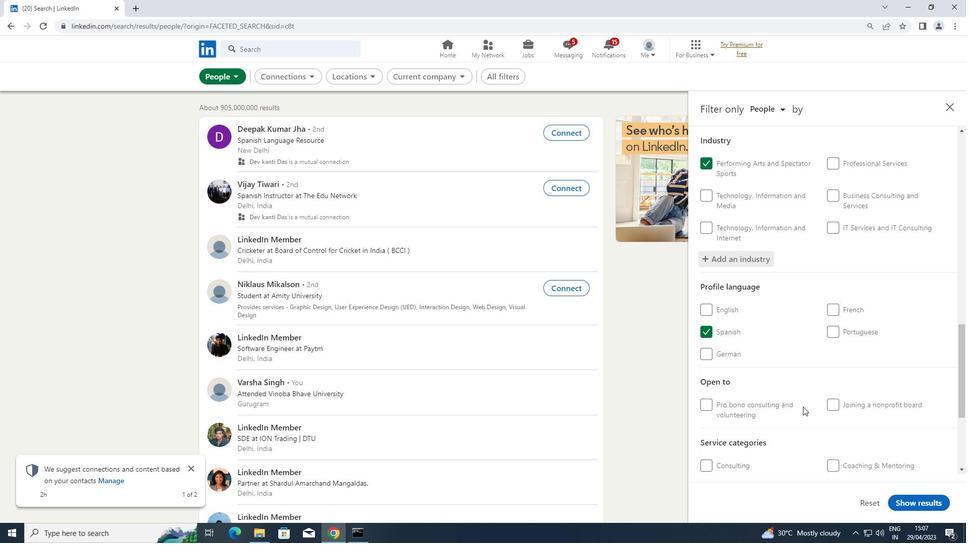 
Action: Mouse scrolled (803, 406) with delta (0, 0)
Screenshot: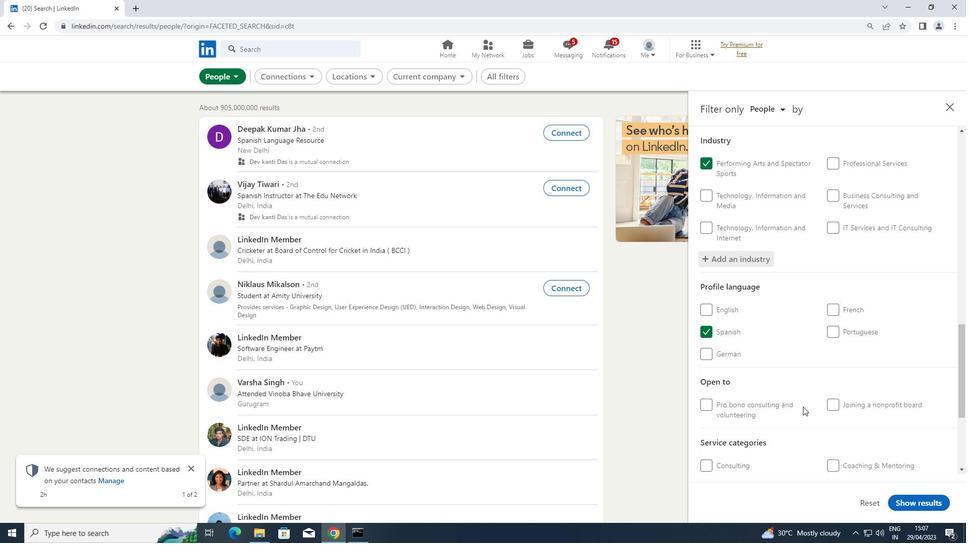 
Action: Mouse moved to (834, 408)
Screenshot: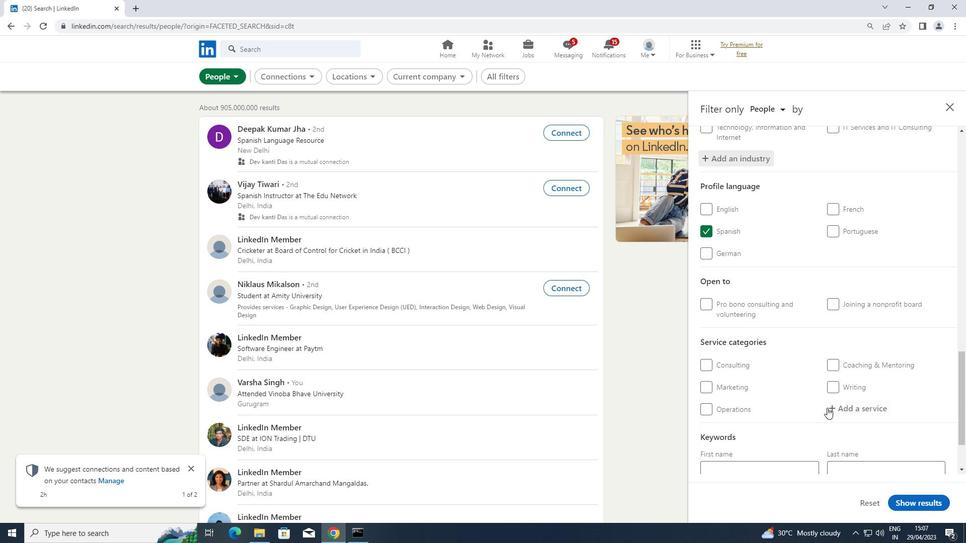 
Action: Mouse pressed left at (834, 408)
Screenshot: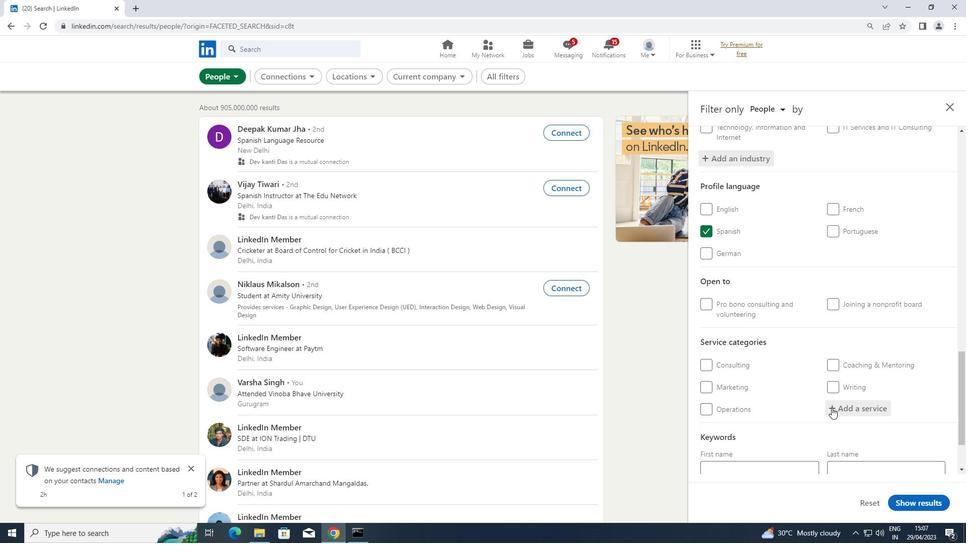 
Action: Key pressed <Key.shift>I<Key.shift>MMIGRAT
Screenshot: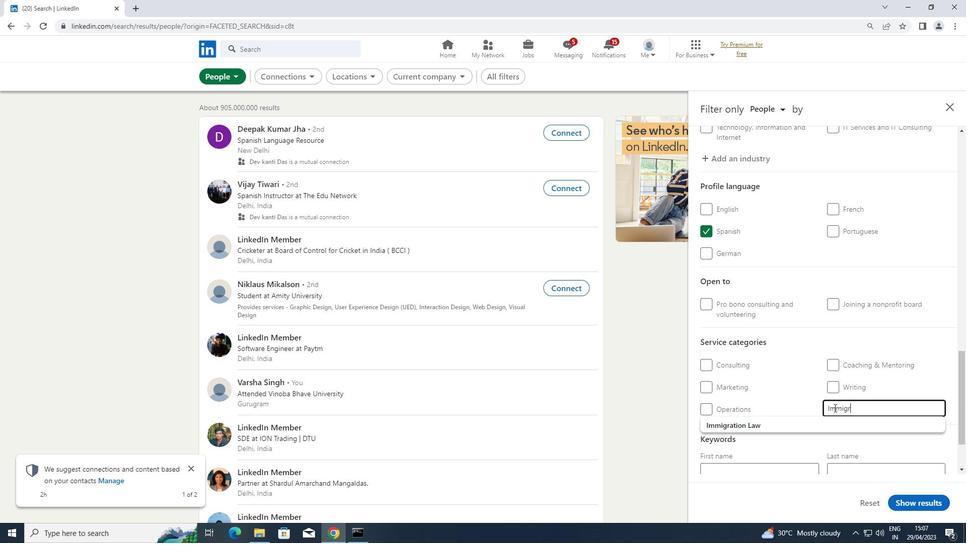 
Action: Mouse moved to (792, 417)
Screenshot: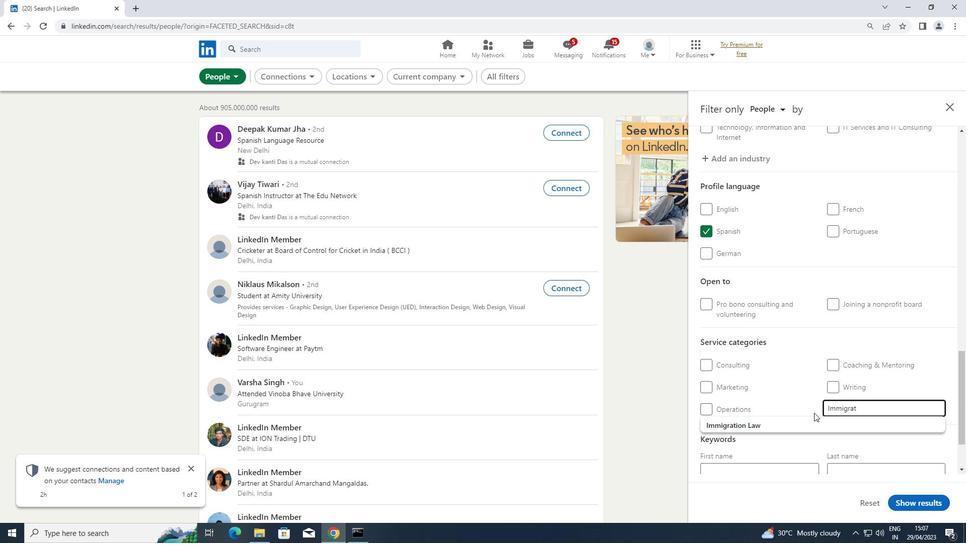 
Action: Mouse pressed left at (792, 417)
Screenshot: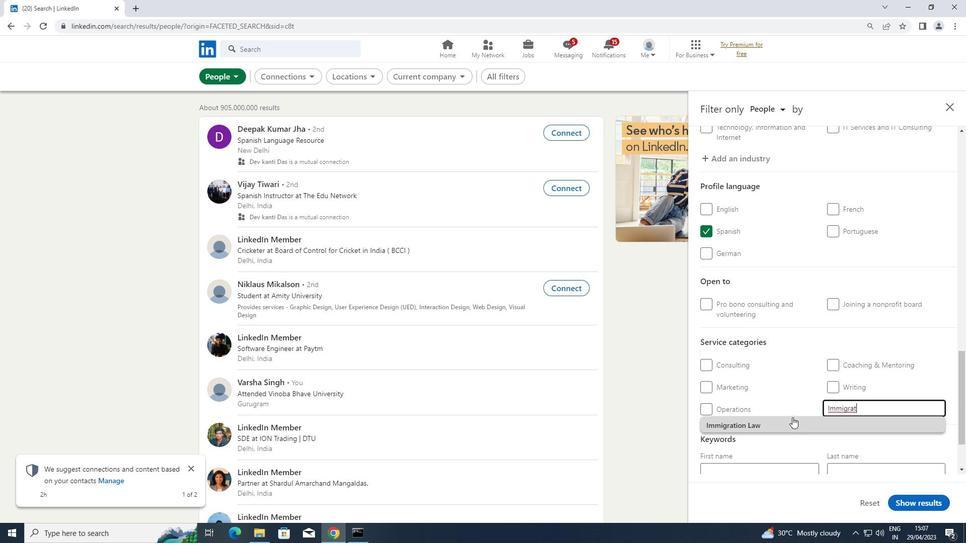 
Action: Mouse scrolled (792, 417) with delta (0, 0)
Screenshot: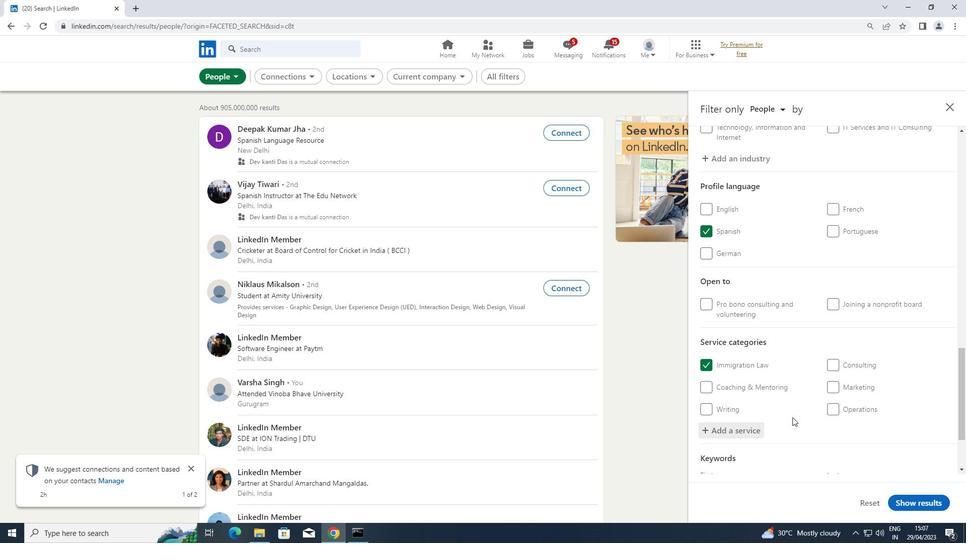 
Action: Mouse scrolled (792, 417) with delta (0, 0)
Screenshot: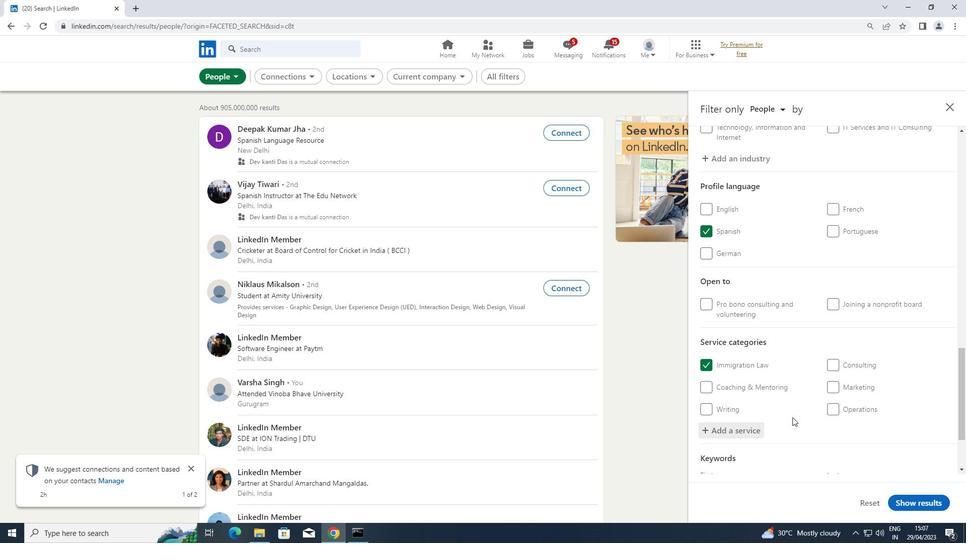 
Action: Mouse scrolled (792, 417) with delta (0, 0)
Screenshot: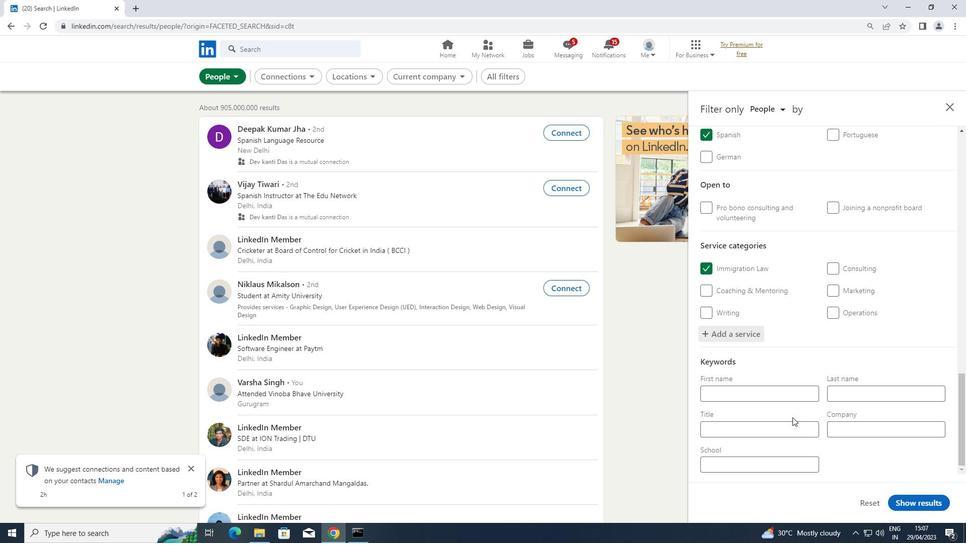 
Action: Mouse scrolled (792, 417) with delta (0, 0)
Screenshot: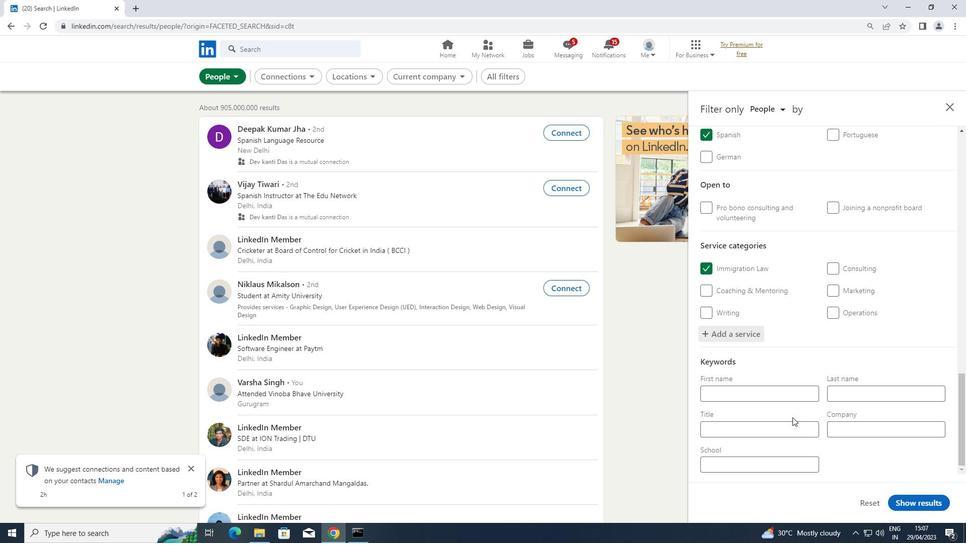 
Action: Mouse scrolled (792, 417) with delta (0, 0)
Screenshot: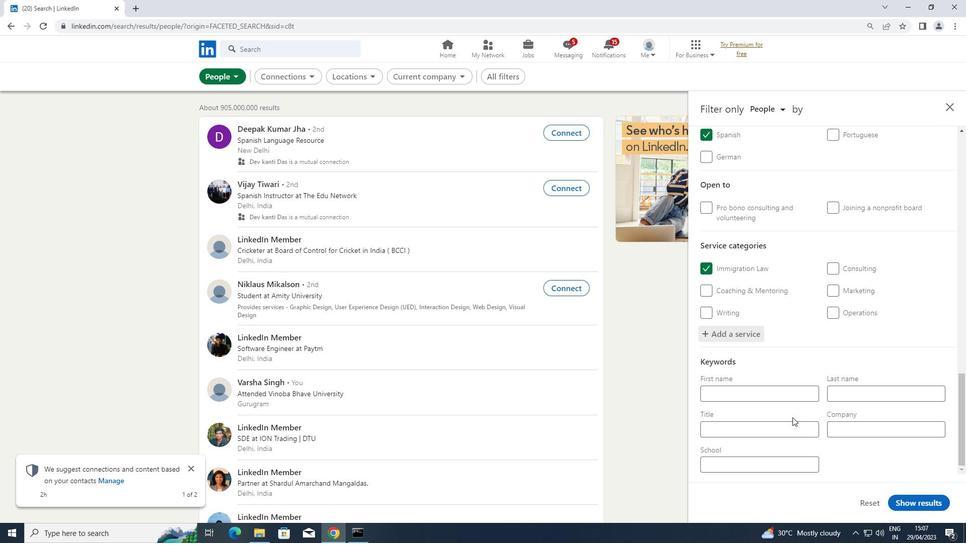
Action: Mouse moved to (787, 433)
Screenshot: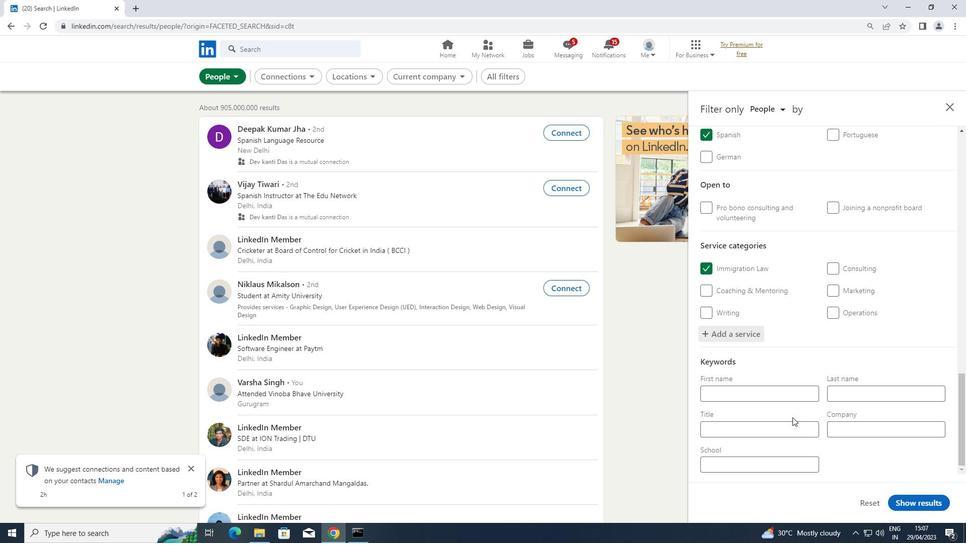 
Action: Mouse pressed left at (787, 433)
Screenshot: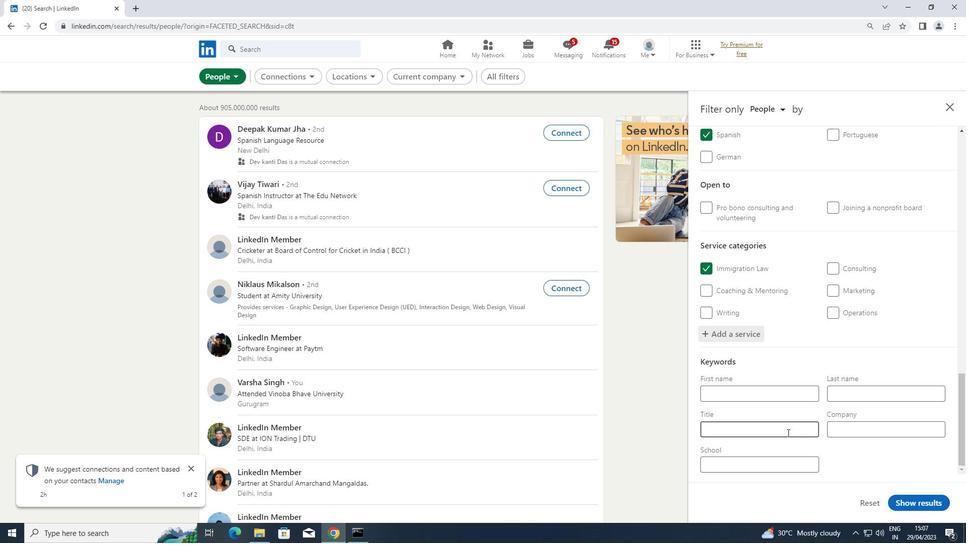 
Action: Key pressed <Key.shift>COMMUNICATIONS<Key.space><Key.shift>DIRECTOR
Screenshot: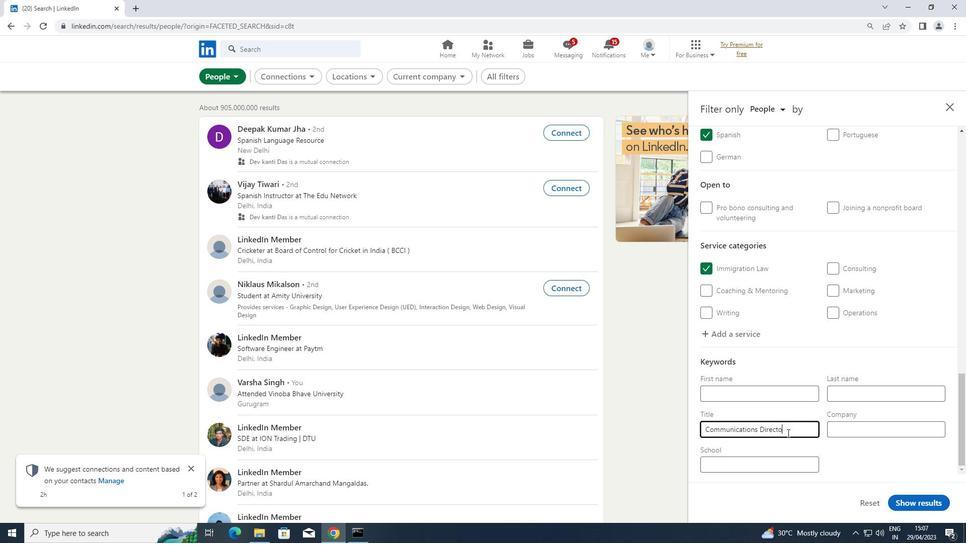 
Action: Mouse moved to (917, 501)
Screenshot: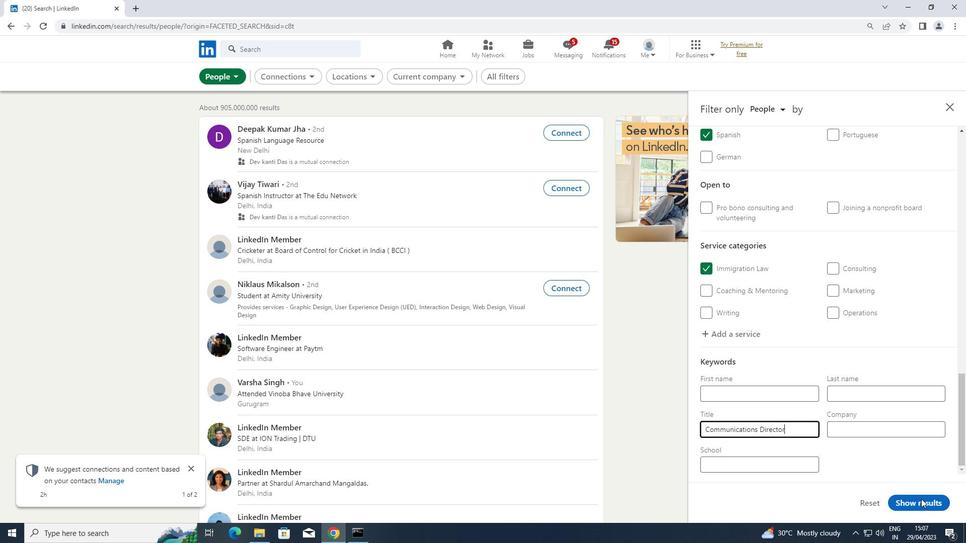 
Action: Mouse pressed left at (917, 501)
Screenshot: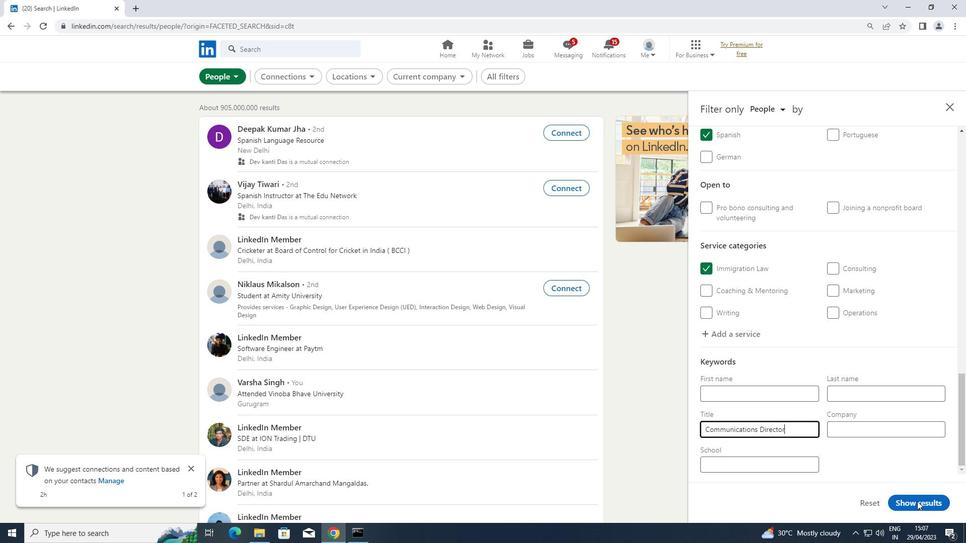 
